 Task: In the  document policy.rtf Insert page numer 'on bottom of the page' change page color to  'Voilet'. Write company name: Supertech
Action: Mouse moved to (292, 409)
Screenshot: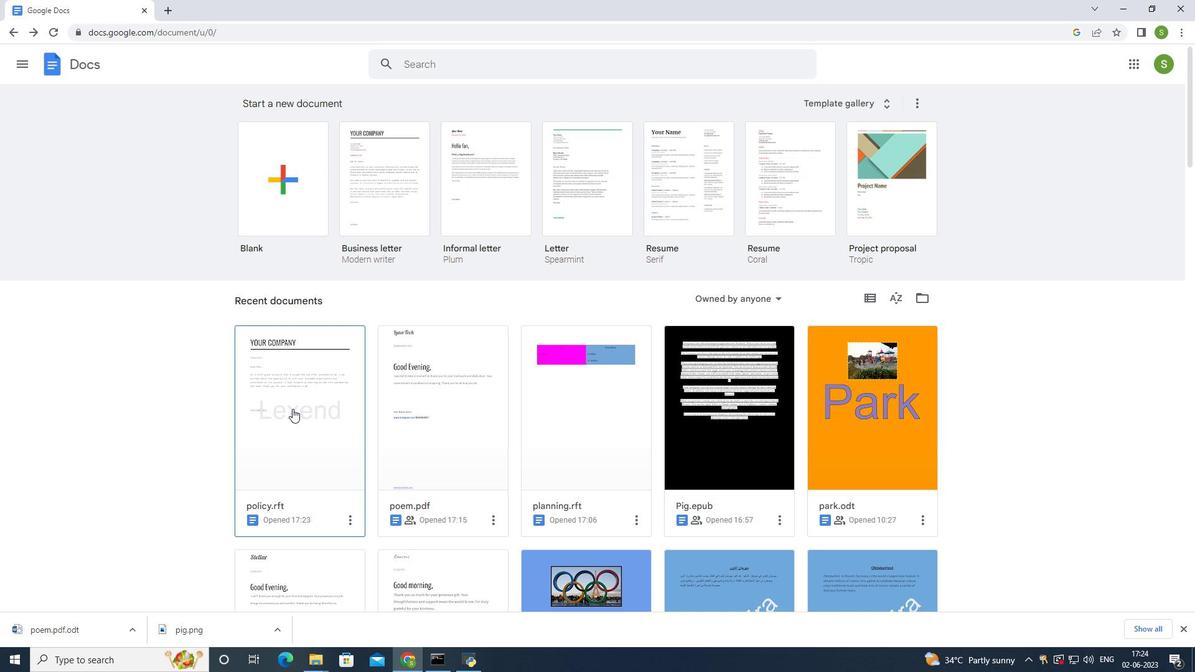 
Action: Mouse pressed left at (292, 409)
Screenshot: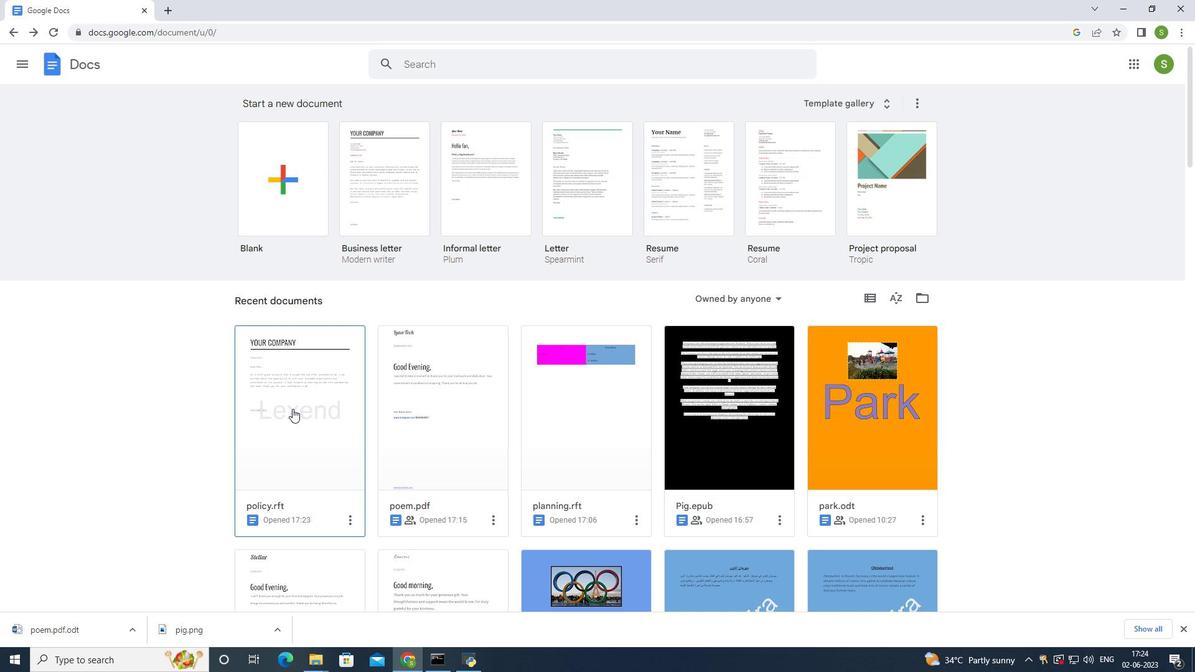 
Action: Mouse moved to (148, 74)
Screenshot: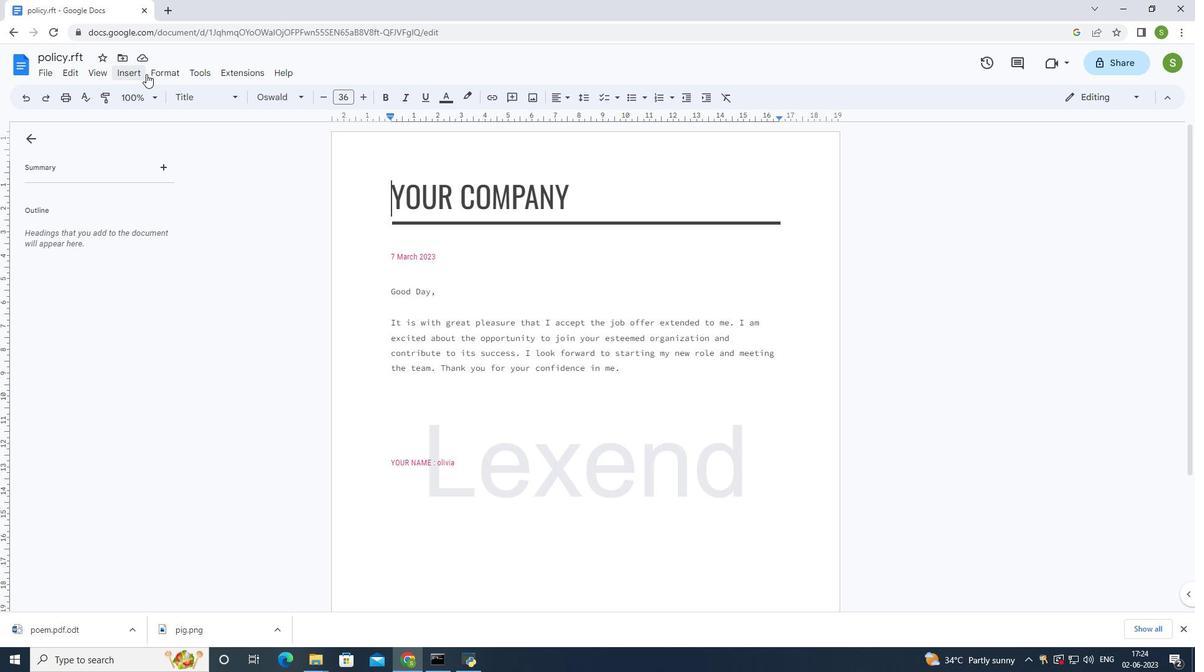 
Action: Mouse pressed left at (148, 74)
Screenshot: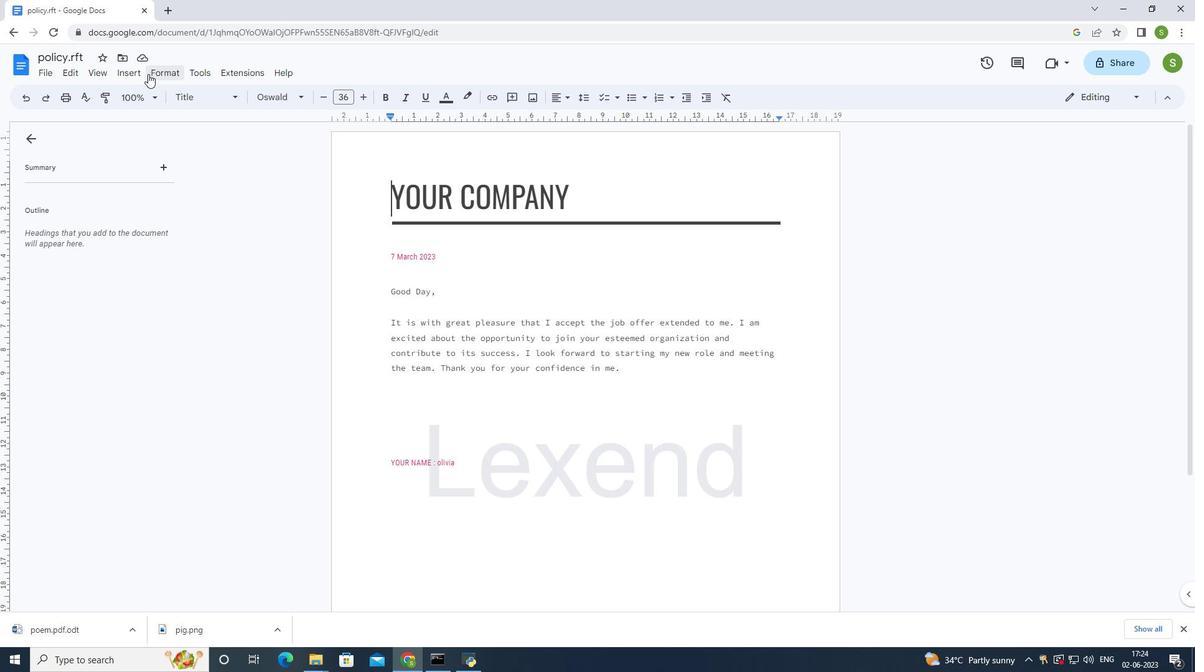 
Action: Mouse moved to (141, 407)
Screenshot: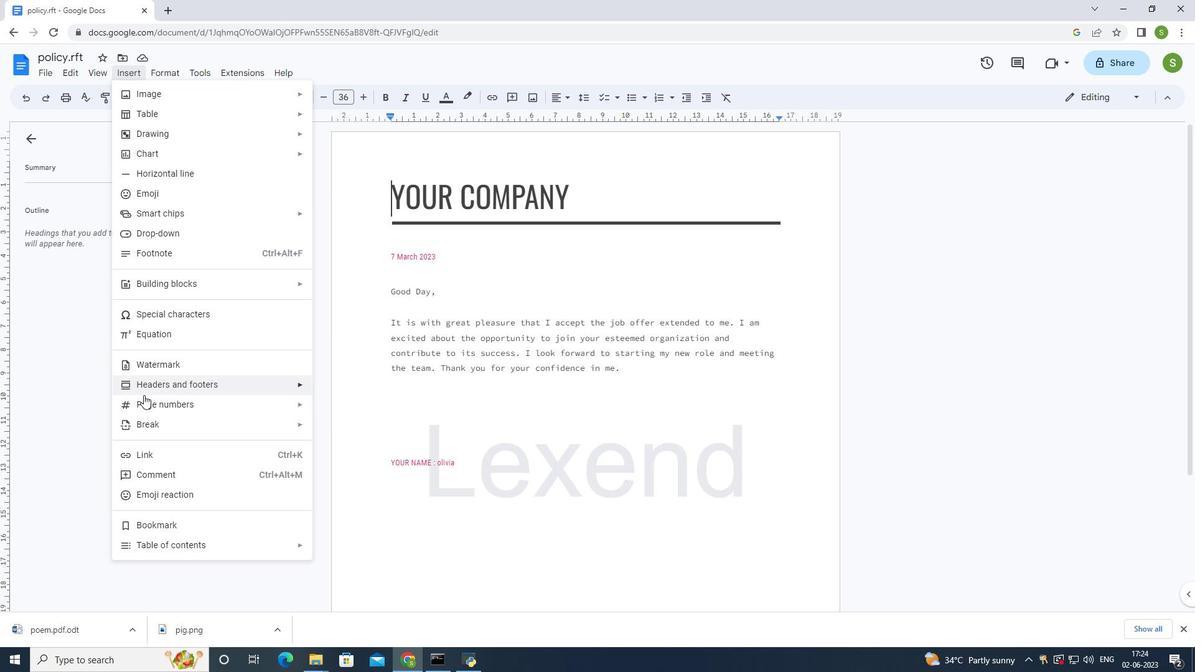 
Action: Mouse pressed left at (141, 407)
Screenshot: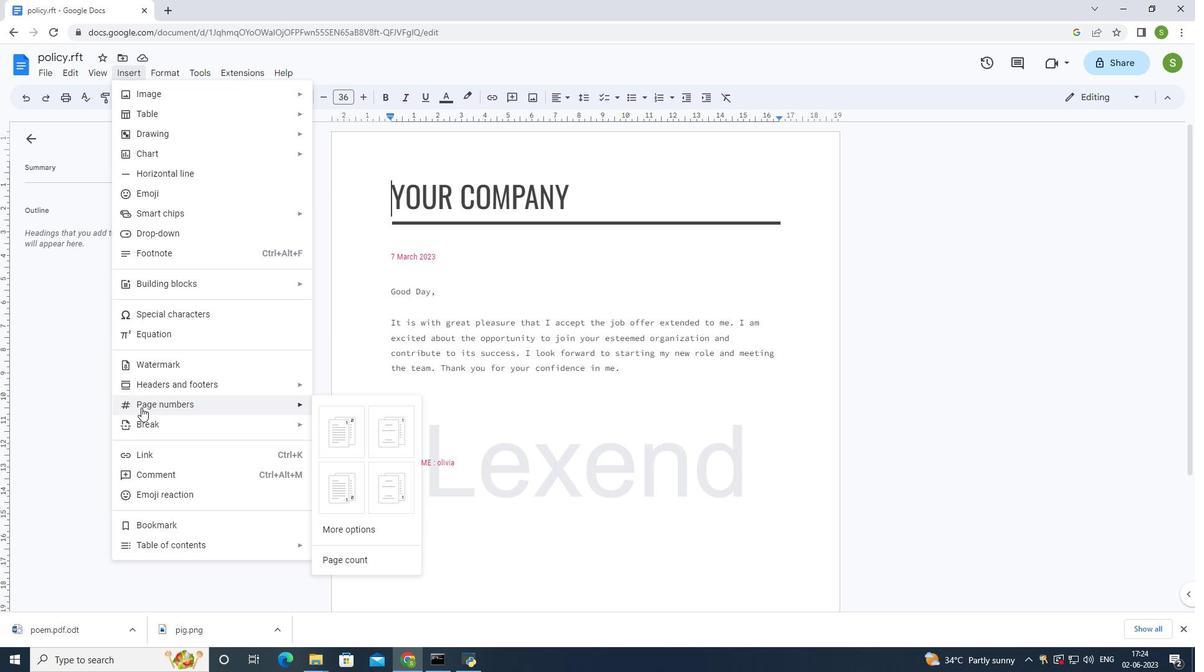 
Action: Mouse moved to (350, 531)
Screenshot: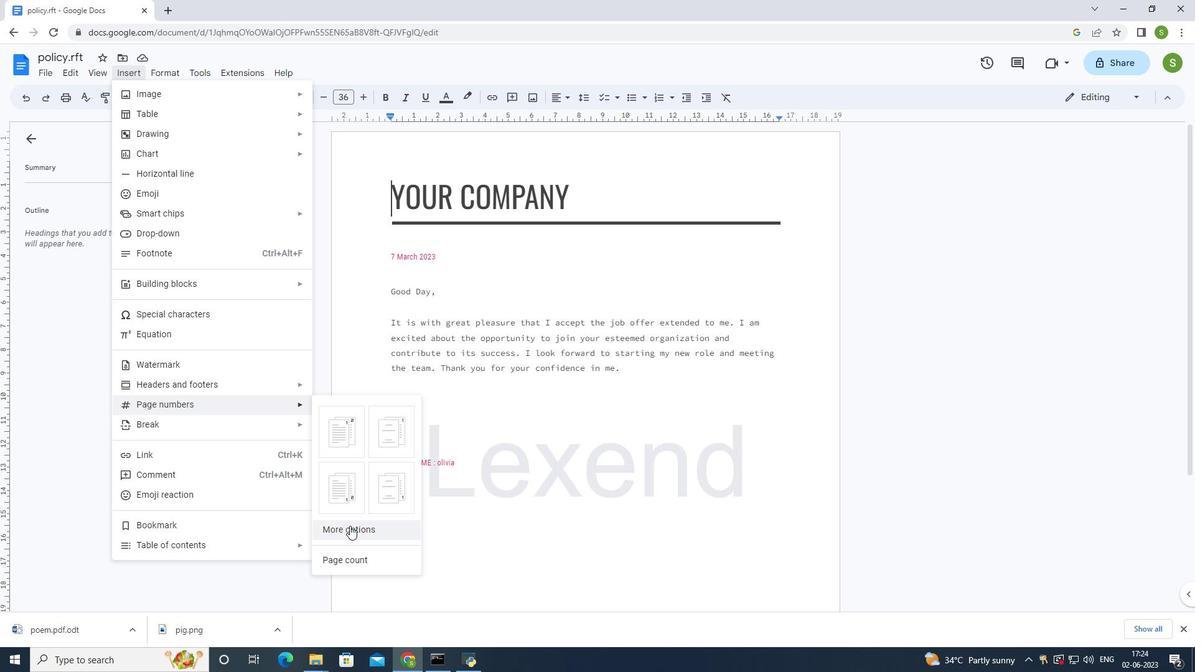 
Action: Mouse pressed left at (350, 531)
Screenshot: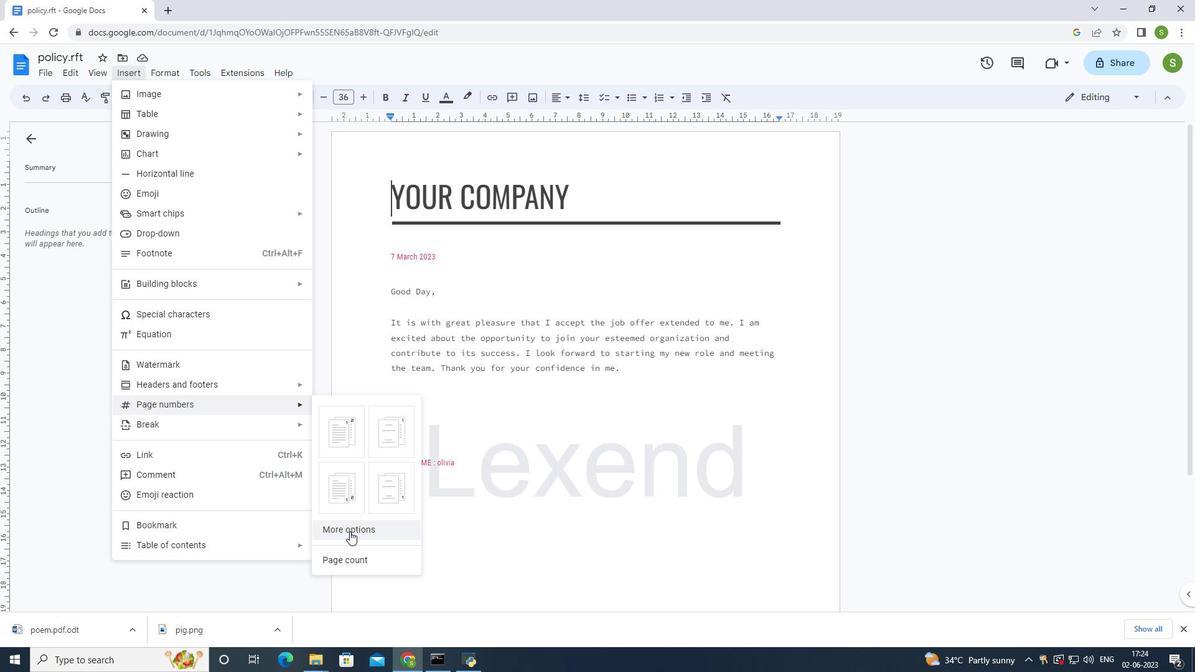 
Action: Mouse moved to (685, 225)
Screenshot: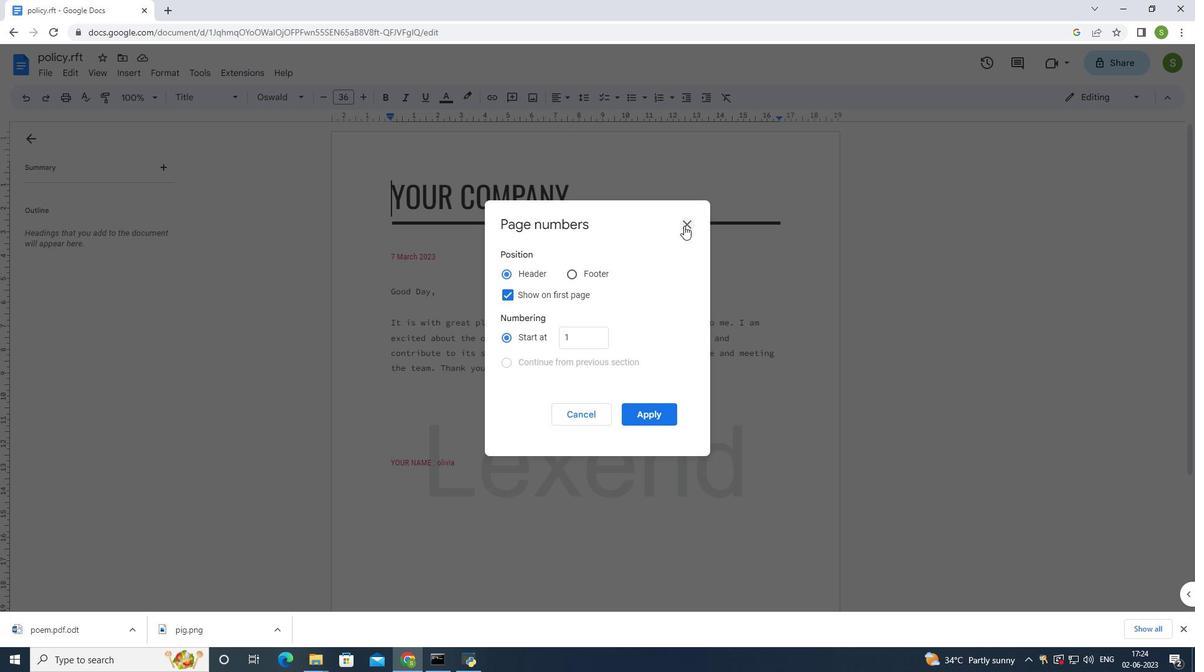 
Action: Mouse pressed left at (685, 225)
Screenshot: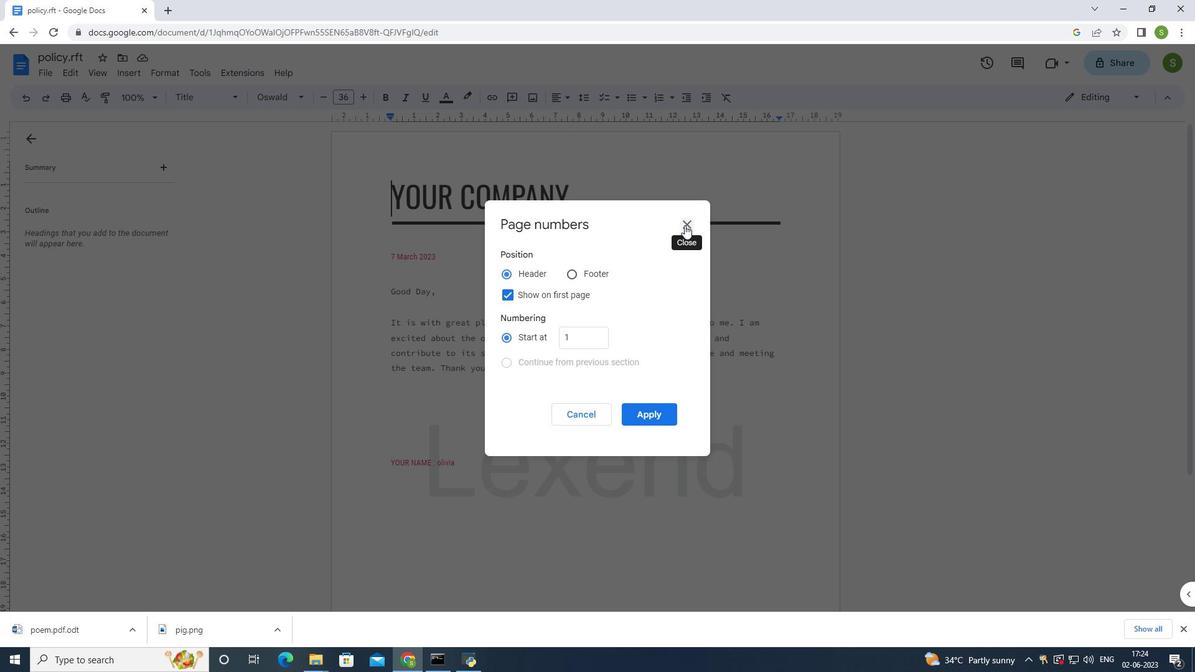 
Action: Mouse moved to (123, 67)
Screenshot: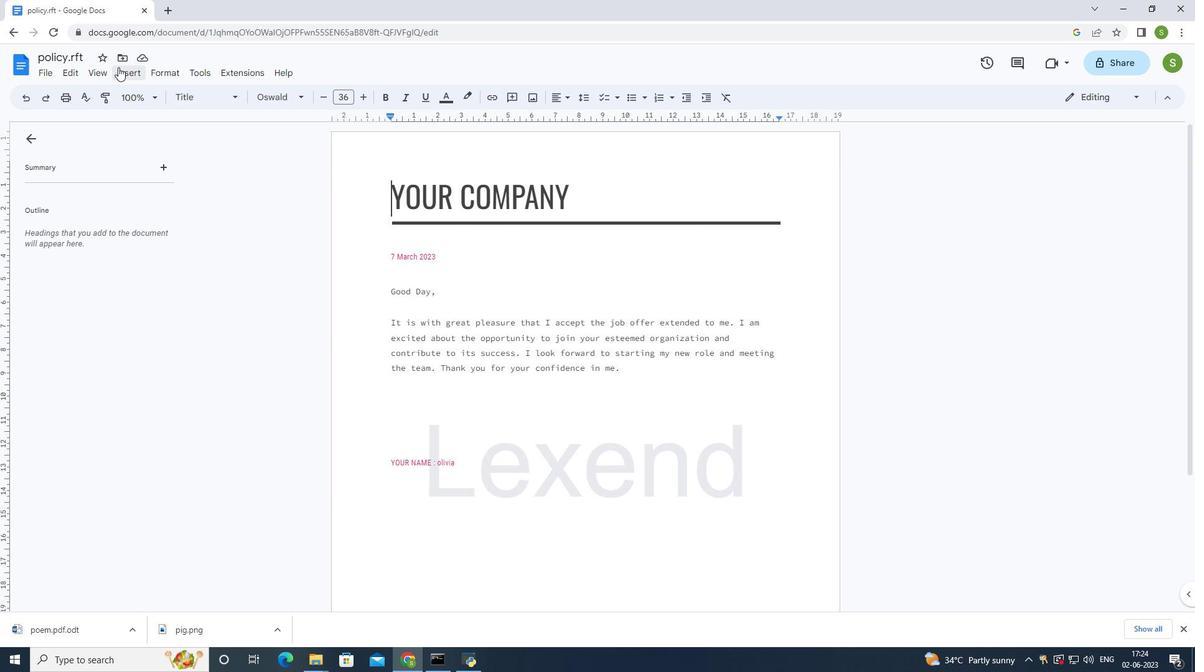
Action: Mouse pressed left at (123, 67)
Screenshot: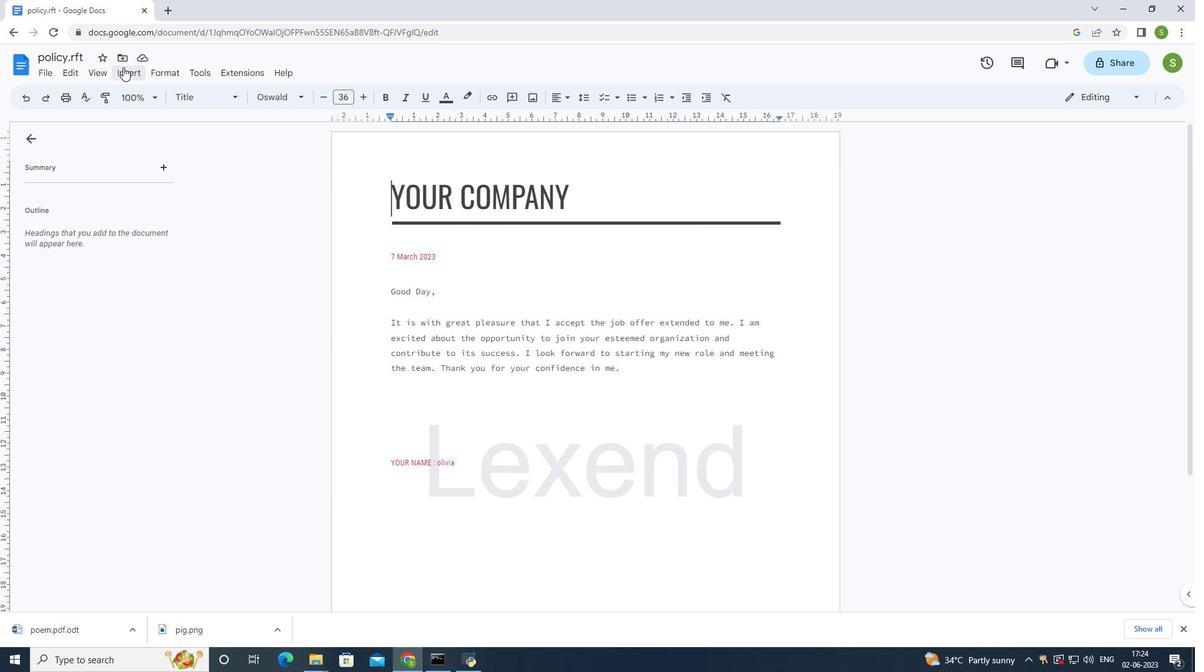 
Action: Mouse moved to (179, 402)
Screenshot: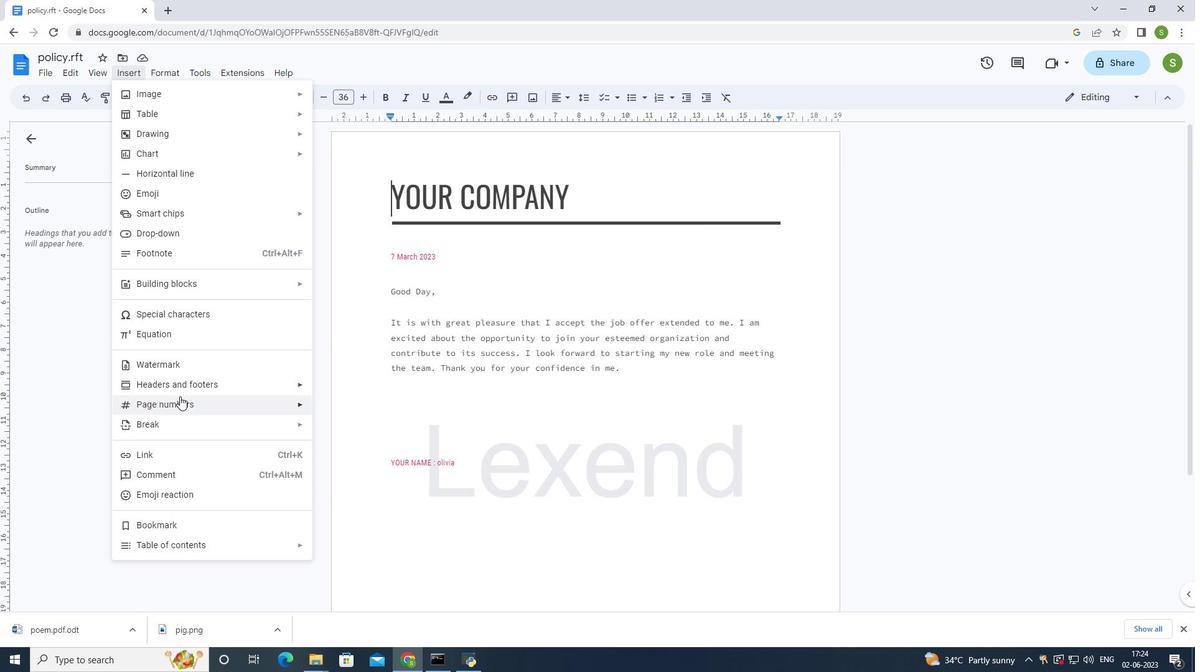 
Action: Mouse pressed left at (179, 402)
Screenshot: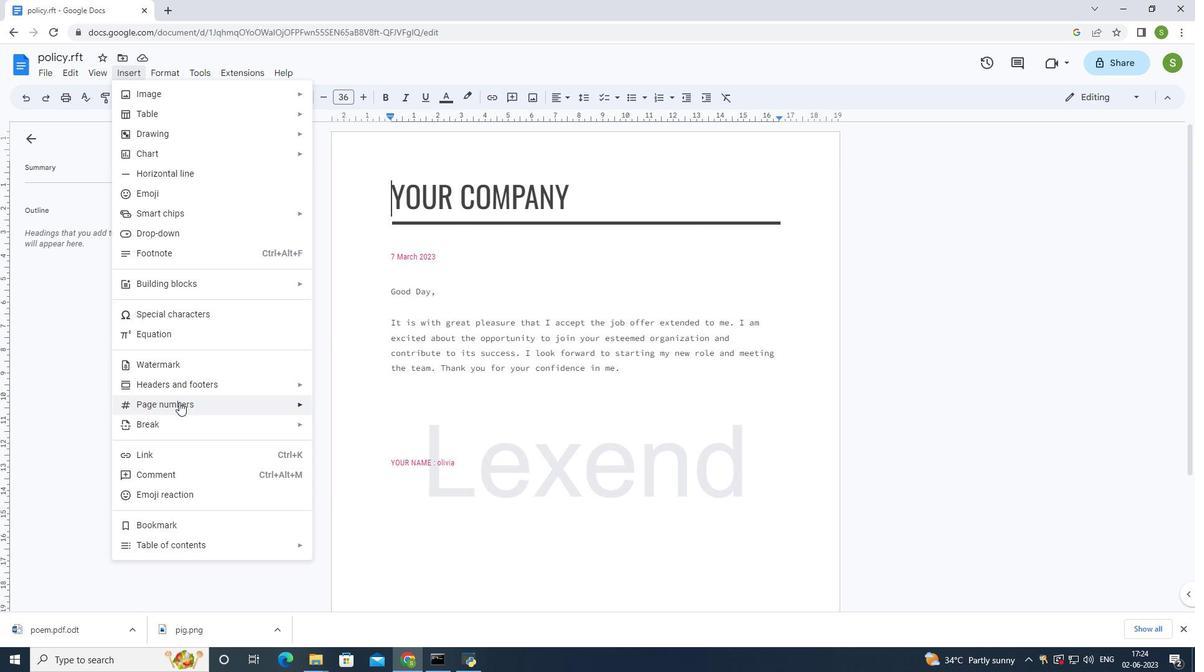 
Action: Mouse moved to (354, 566)
Screenshot: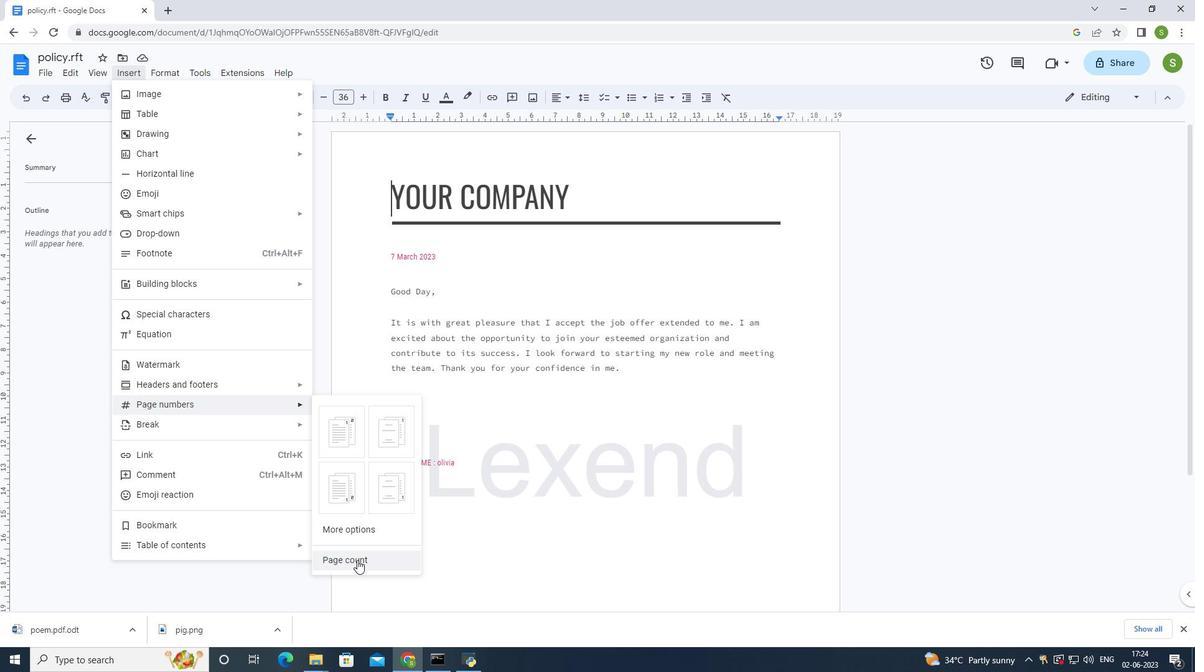 
Action: Mouse pressed left at (354, 566)
Screenshot: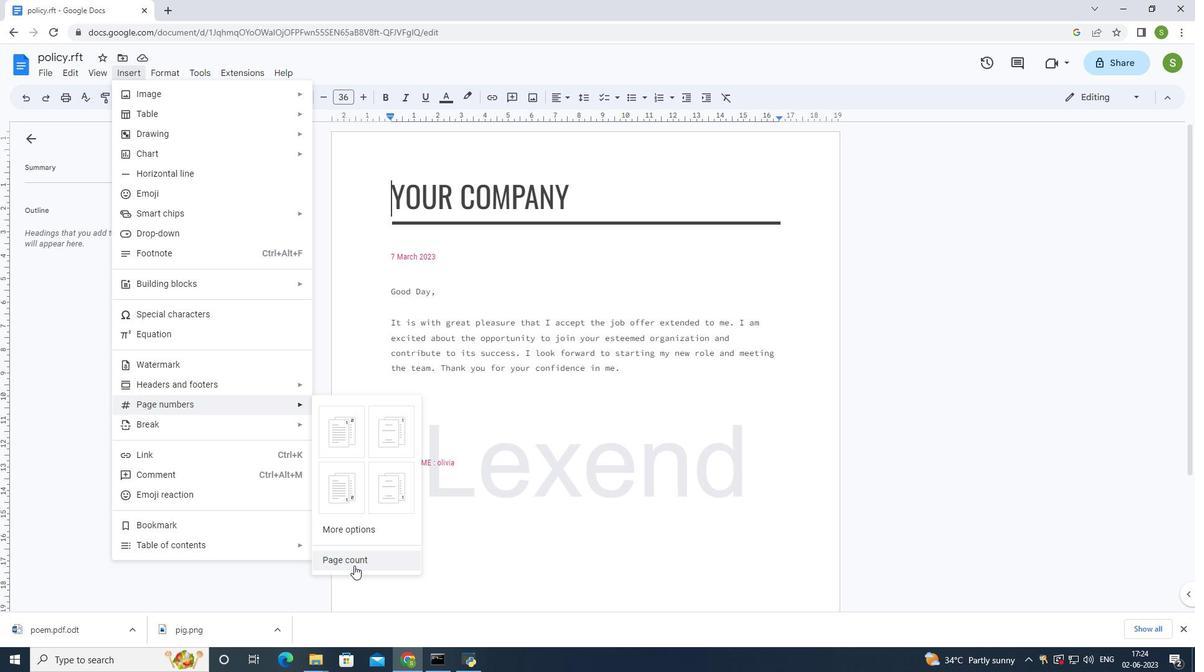 
Action: Mouse moved to (128, 73)
Screenshot: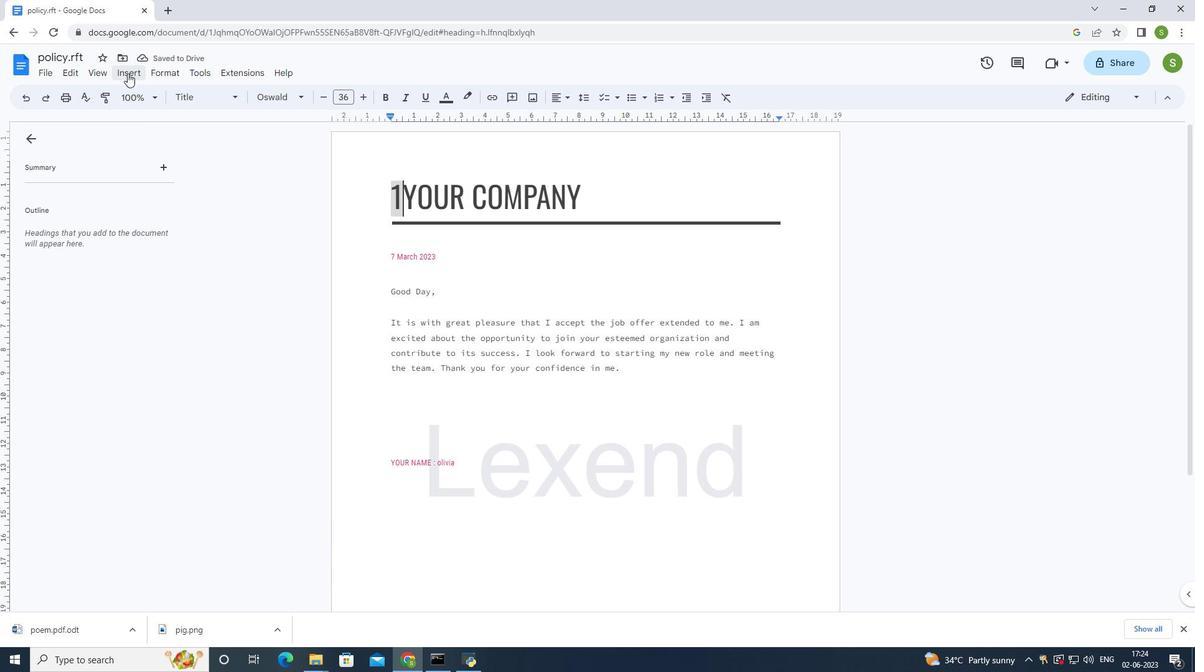 
Action: Mouse pressed left at (128, 73)
Screenshot: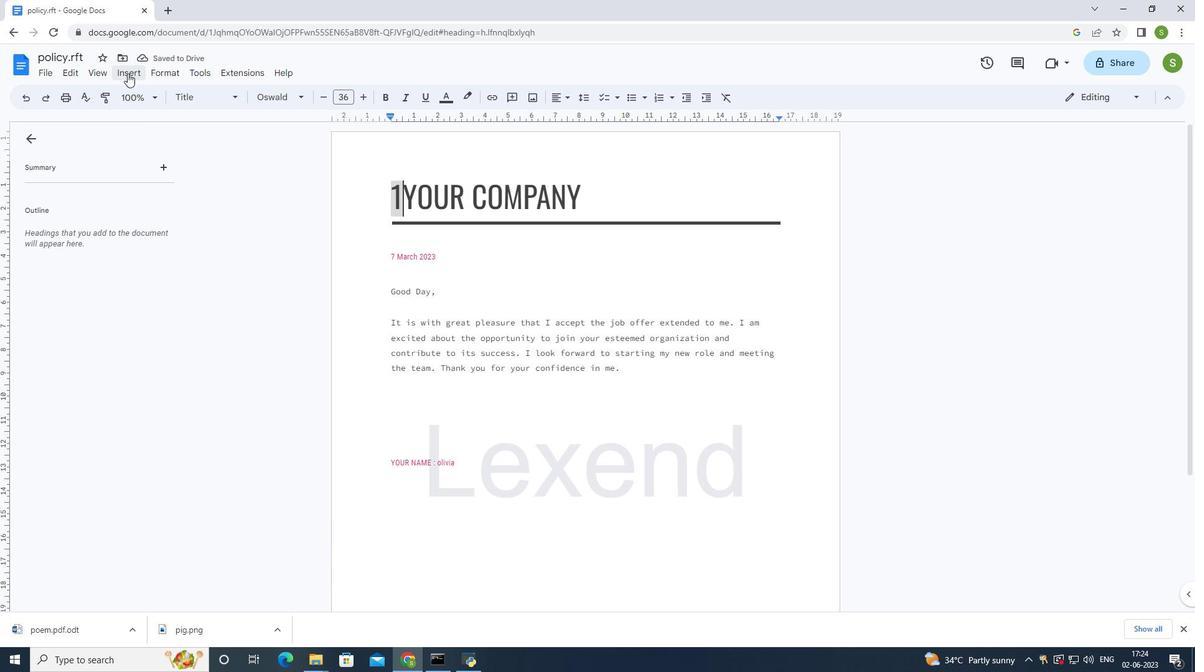 
Action: Mouse moved to (161, 409)
Screenshot: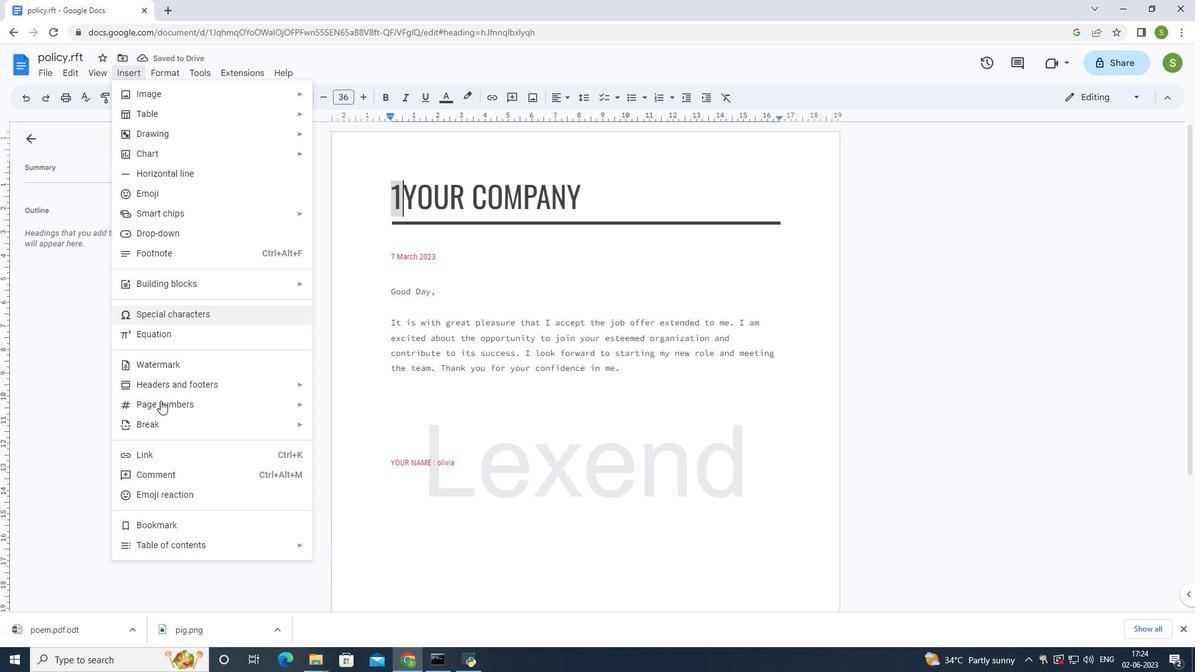 
Action: Mouse pressed left at (161, 409)
Screenshot: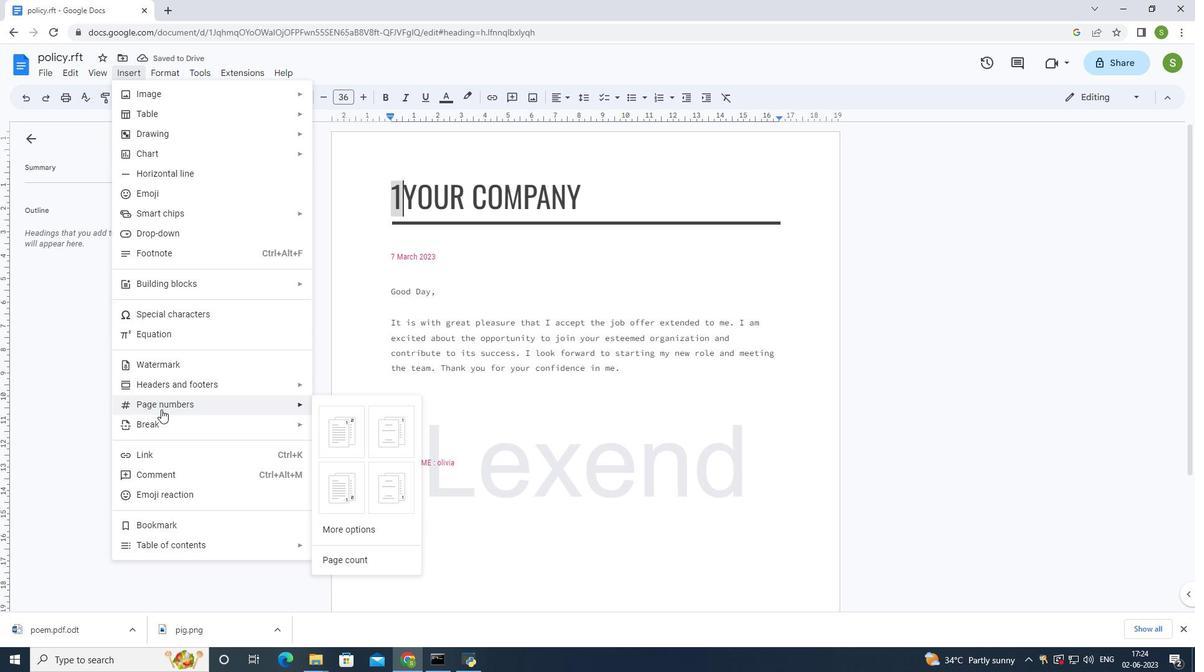 
Action: Mouse moved to (334, 501)
Screenshot: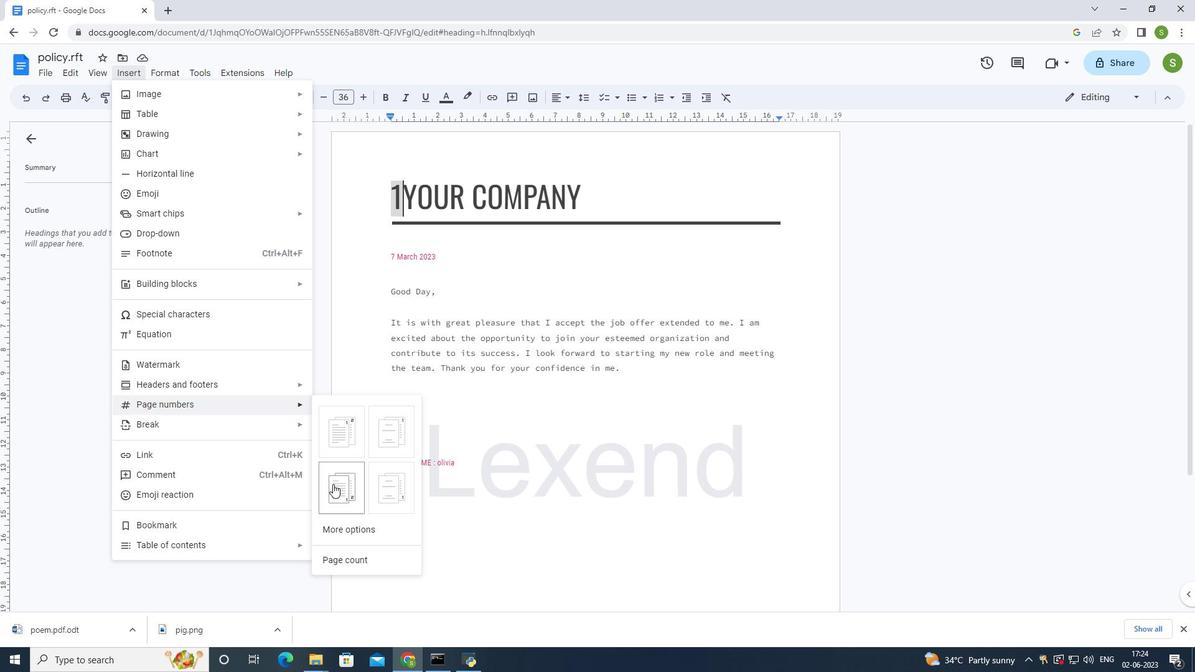 
Action: Mouse pressed left at (334, 501)
Screenshot: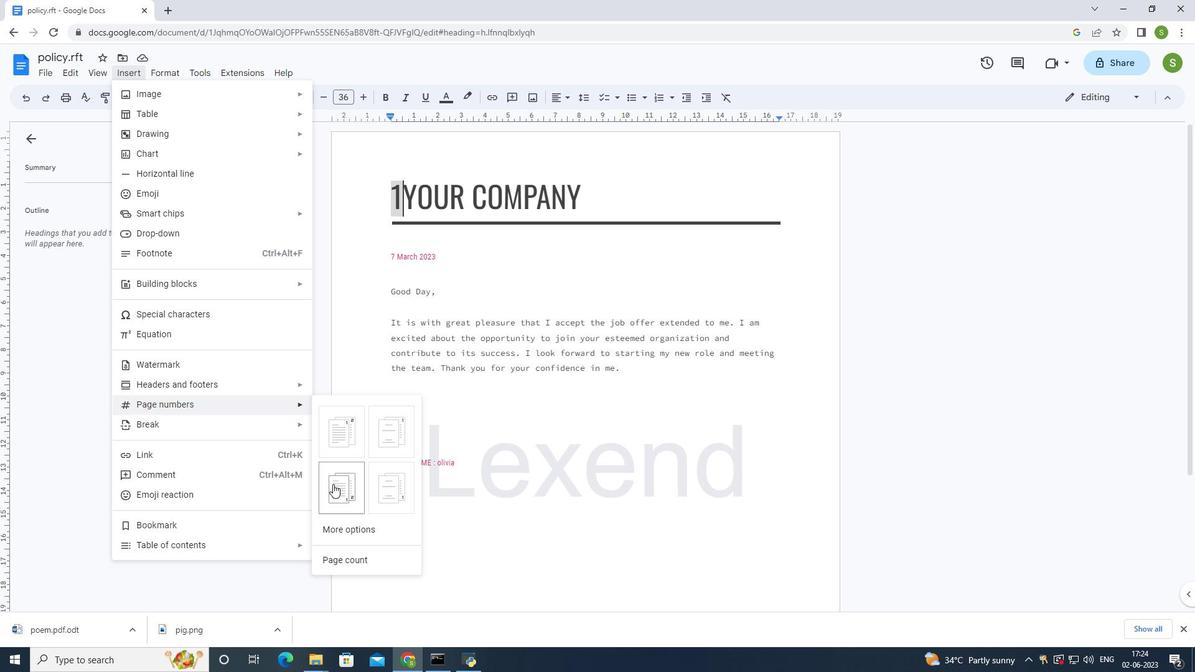 
Action: Mouse moved to (41, 72)
Screenshot: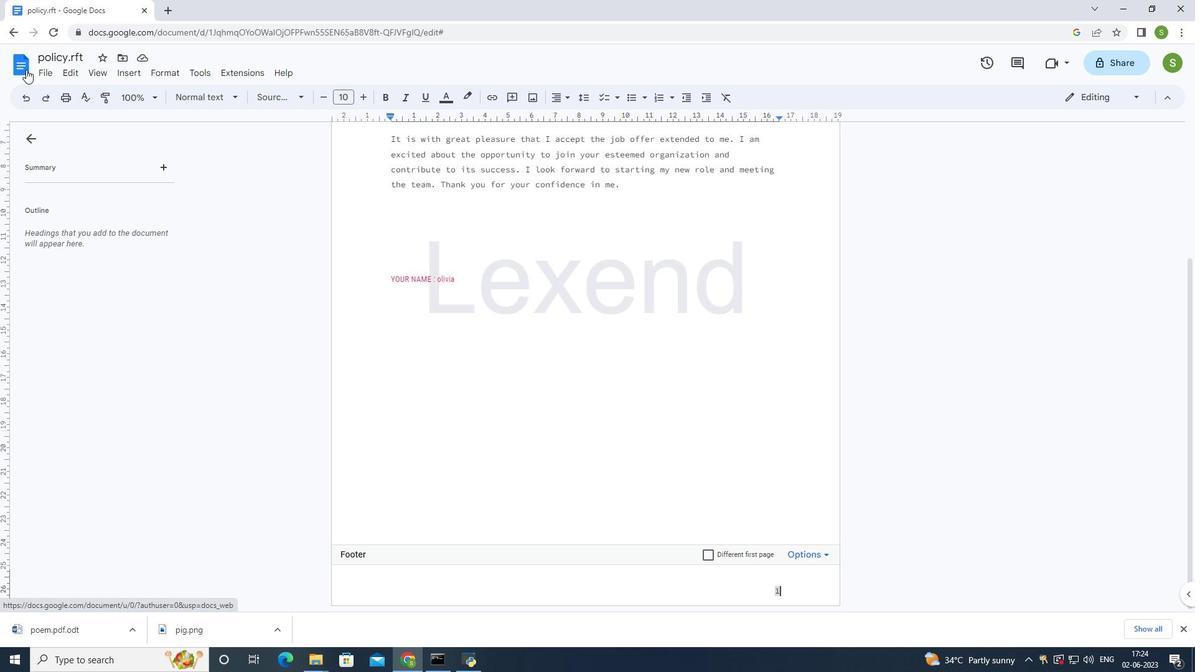 
Action: Mouse pressed left at (41, 72)
Screenshot: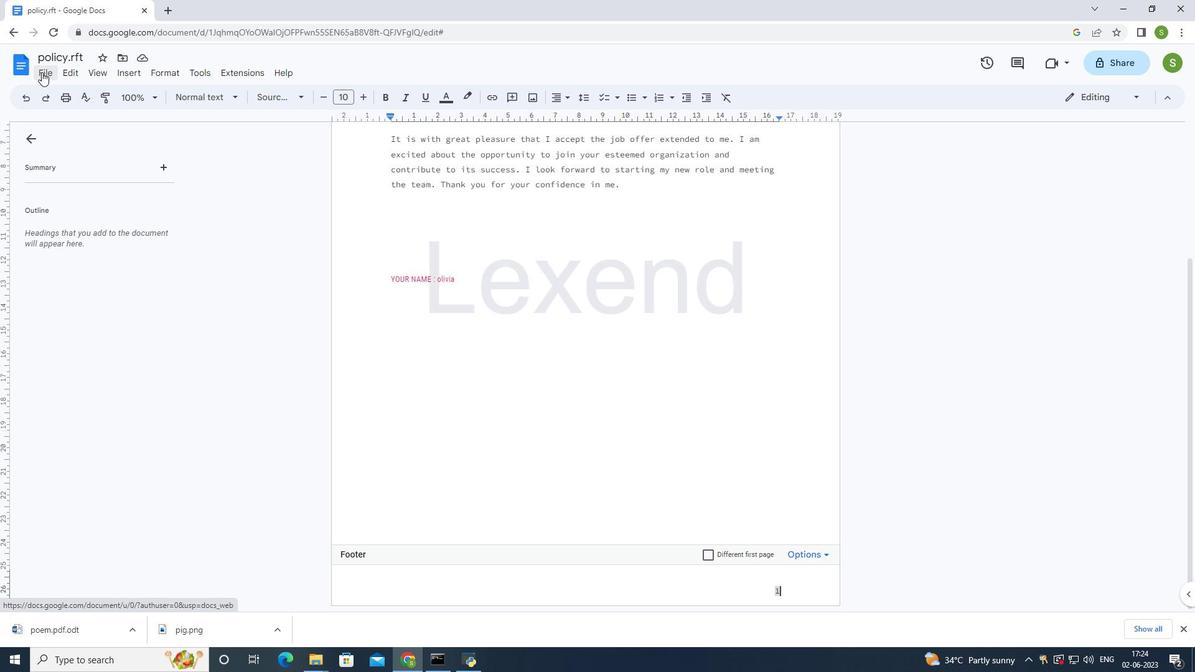 
Action: Mouse moved to (78, 412)
Screenshot: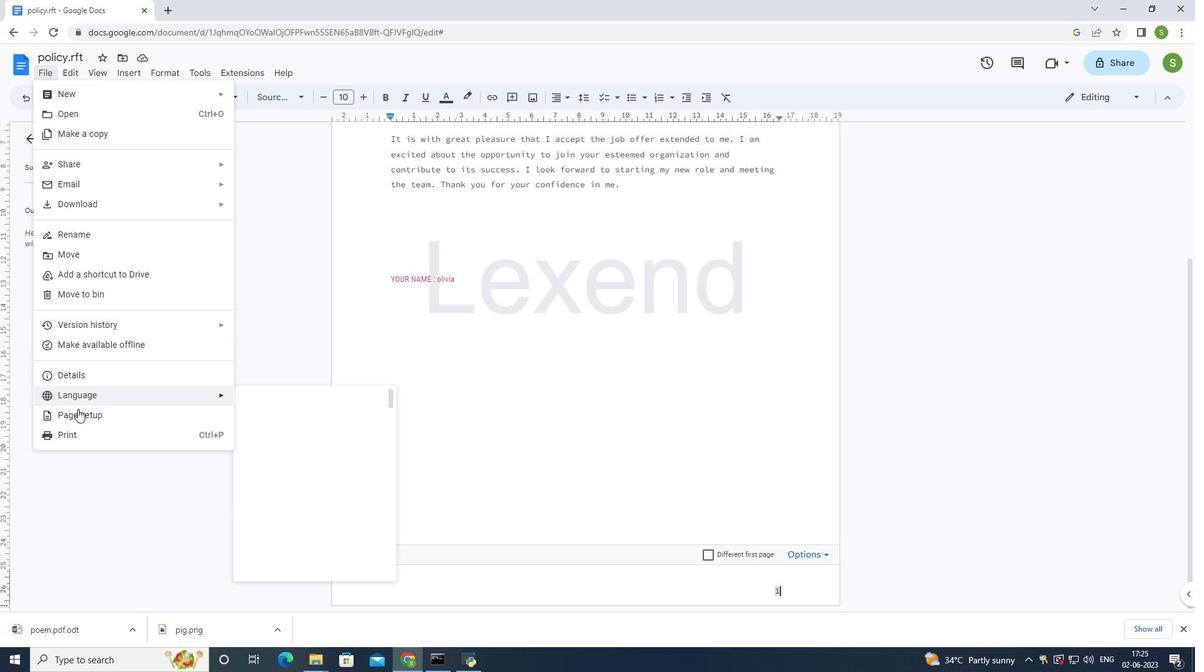 
Action: Mouse pressed left at (78, 412)
Screenshot: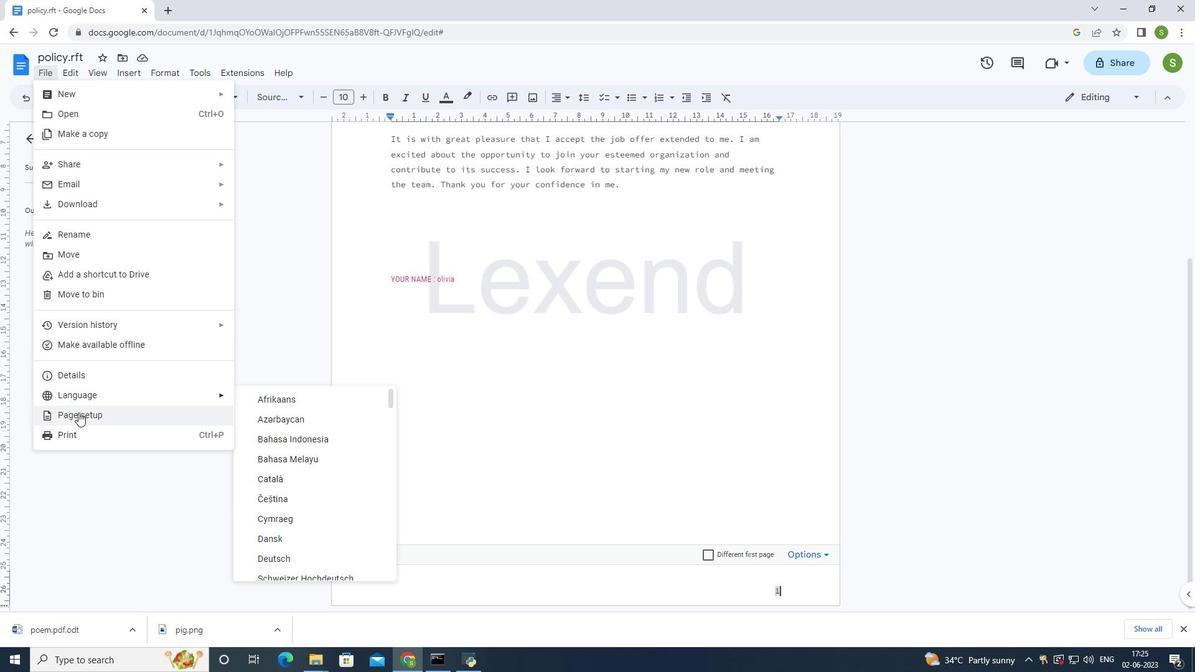 
Action: Mouse moved to (501, 403)
Screenshot: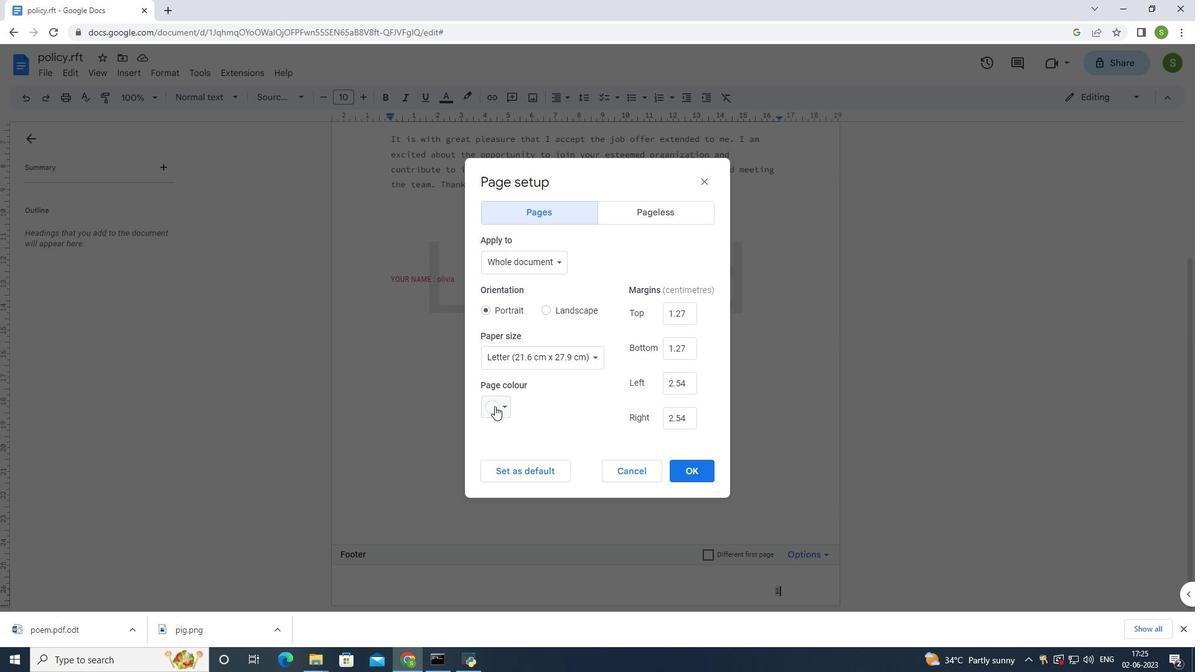 
Action: Mouse pressed left at (501, 403)
Screenshot: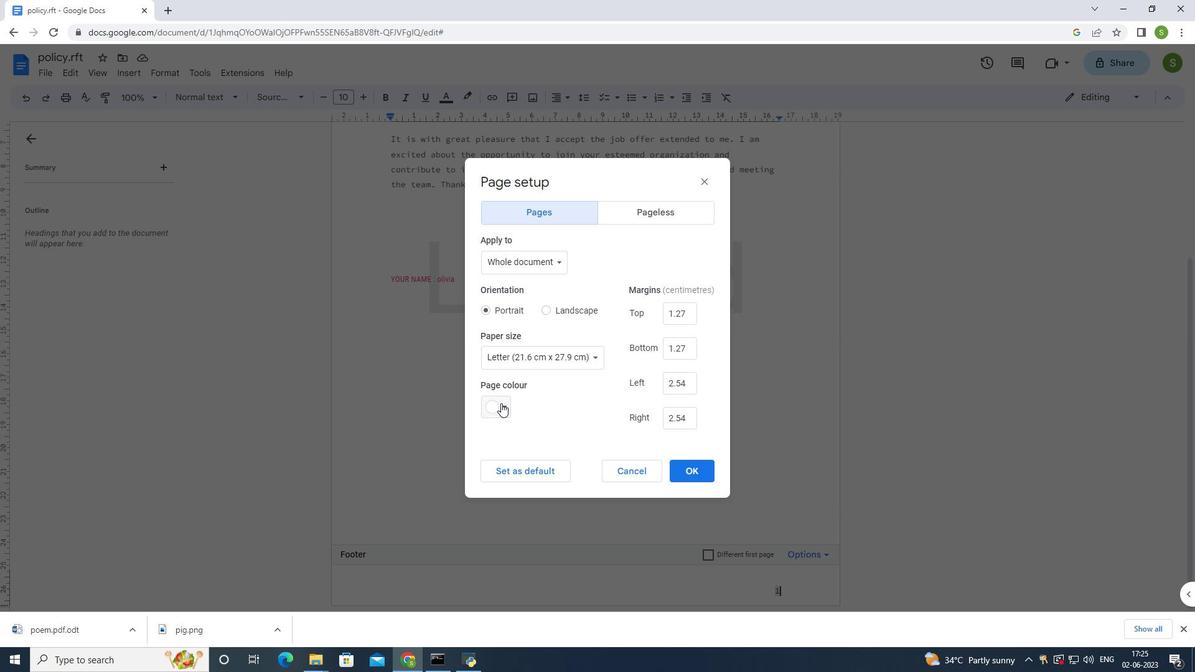 
Action: Mouse moved to (604, 500)
Screenshot: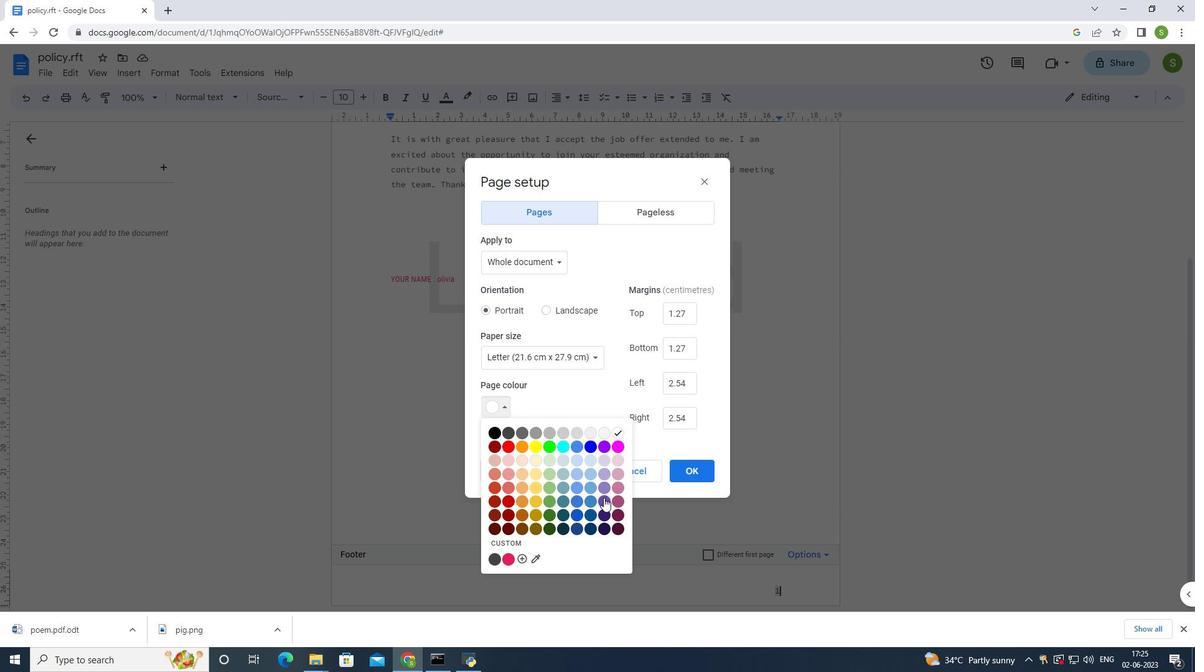 
Action: Mouse pressed left at (604, 500)
Screenshot: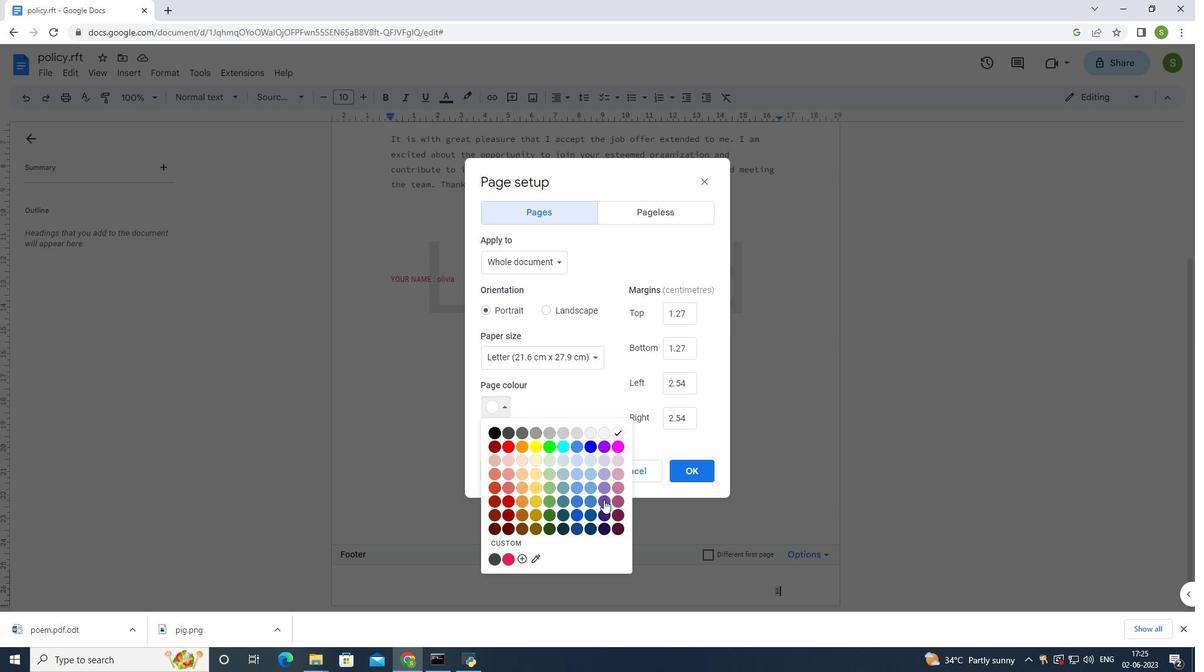 
Action: Mouse moved to (675, 473)
Screenshot: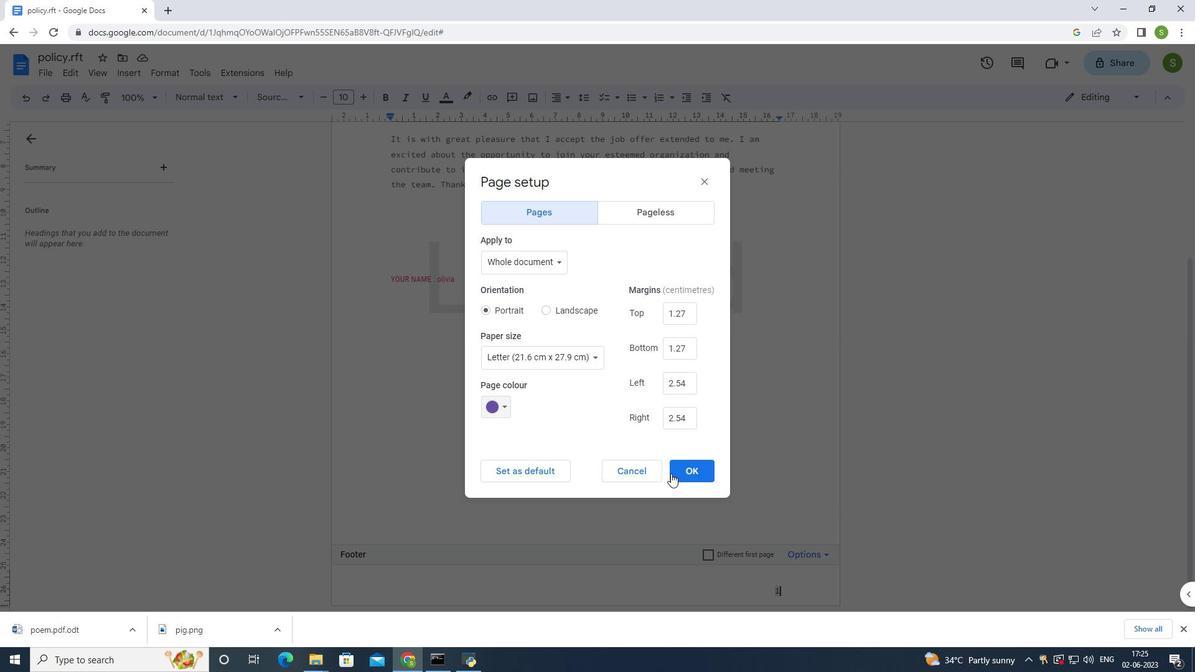 
Action: Mouse pressed left at (675, 473)
Screenshot: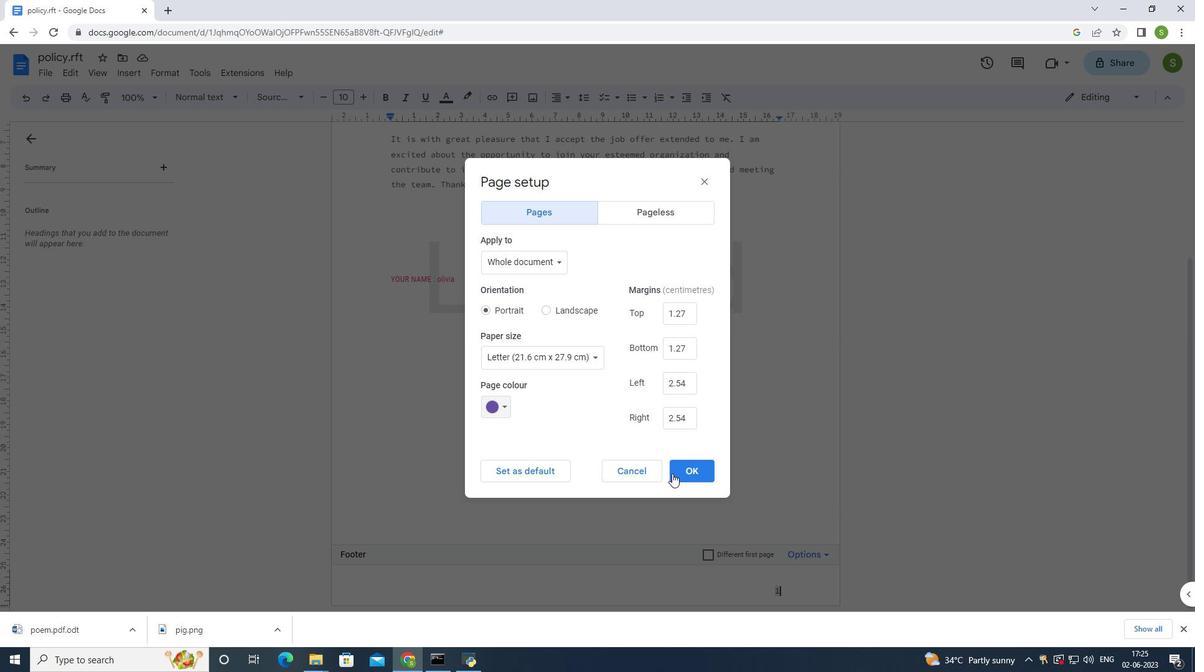 
Action: Mouse moved to (475, 401)
Screenshot: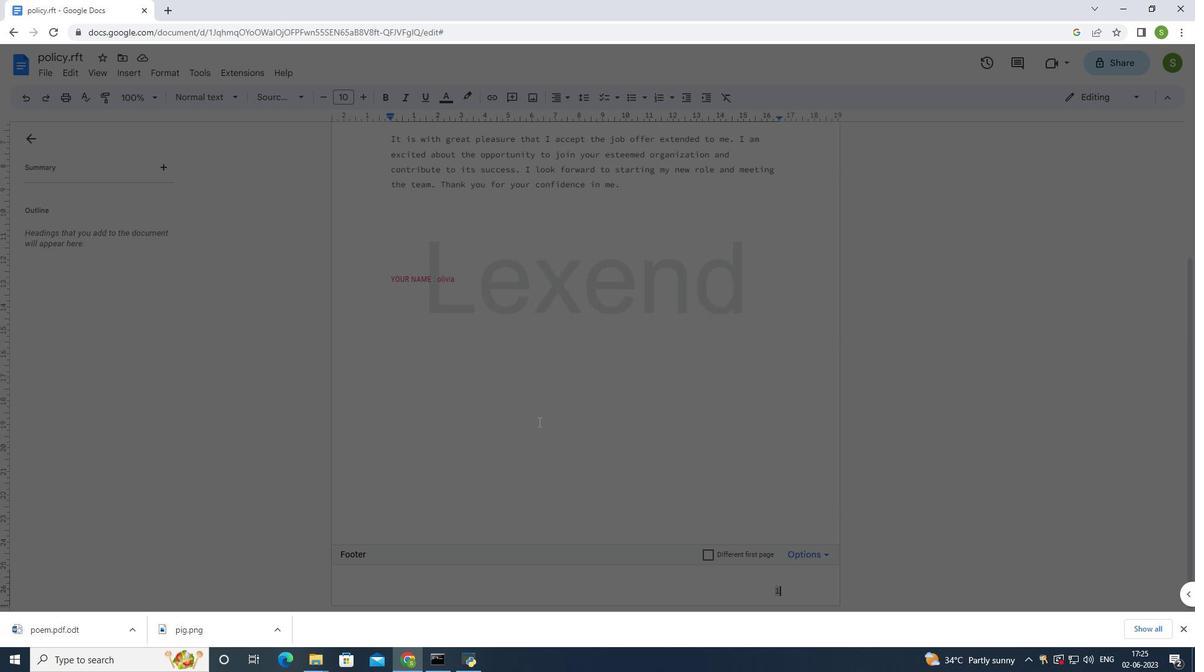 
Action: Mouse pressed left at (475, 401)
Screenshot: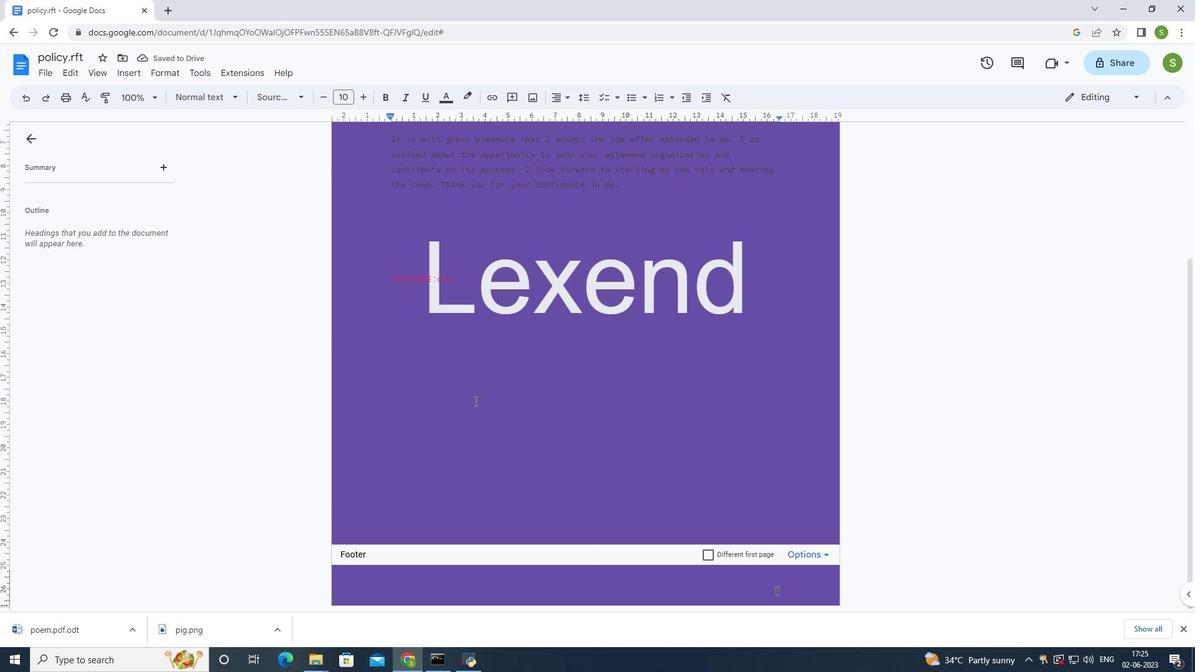 
Action: Mouse moved to (455, 386)
Screenshot: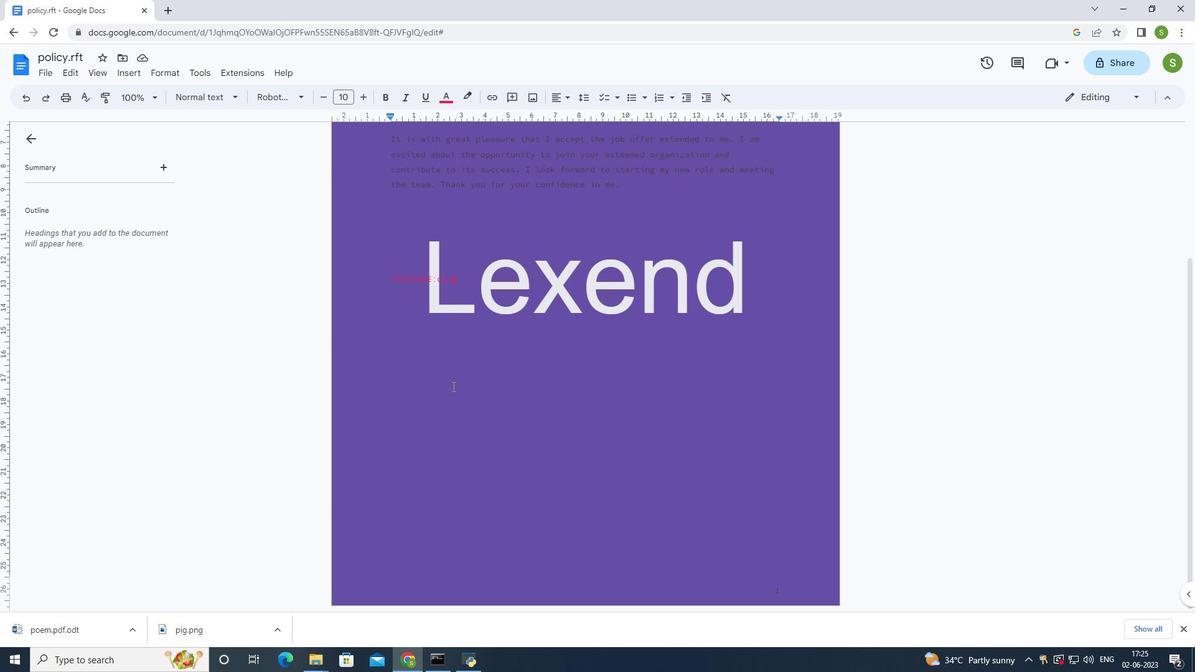 
Action: Mouse scrolled (455, 387) with delta (0, 0)
Screenshot: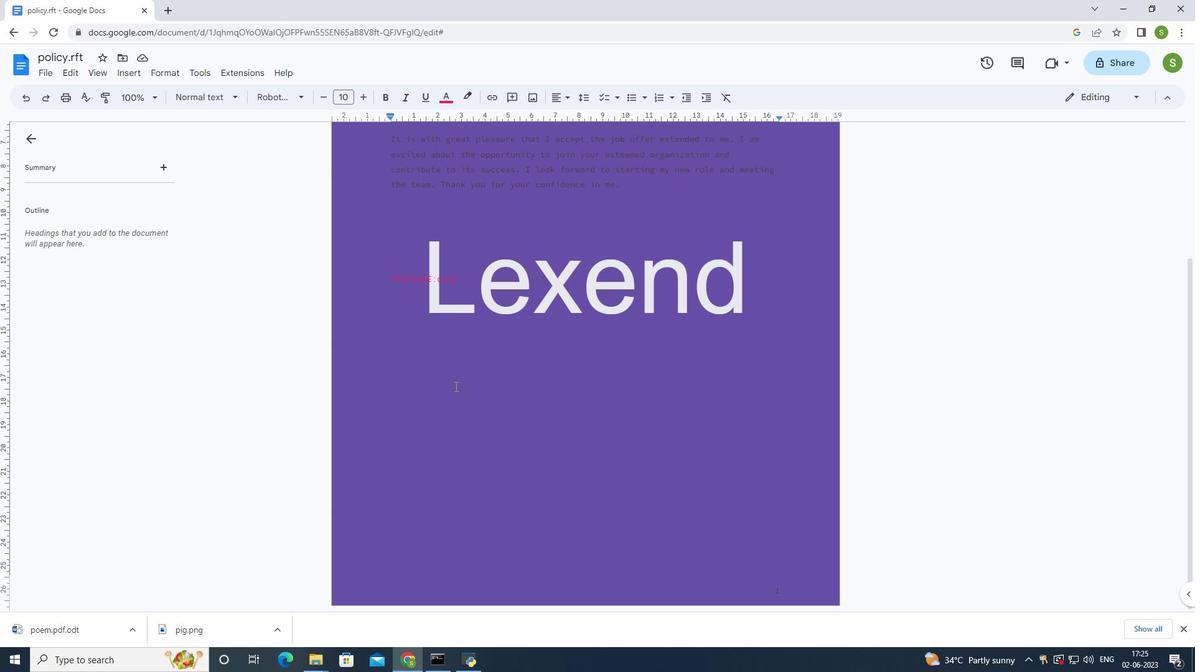 
Action: Mouse scrolled (455, 387) with delta (0, 0)
Screenshot: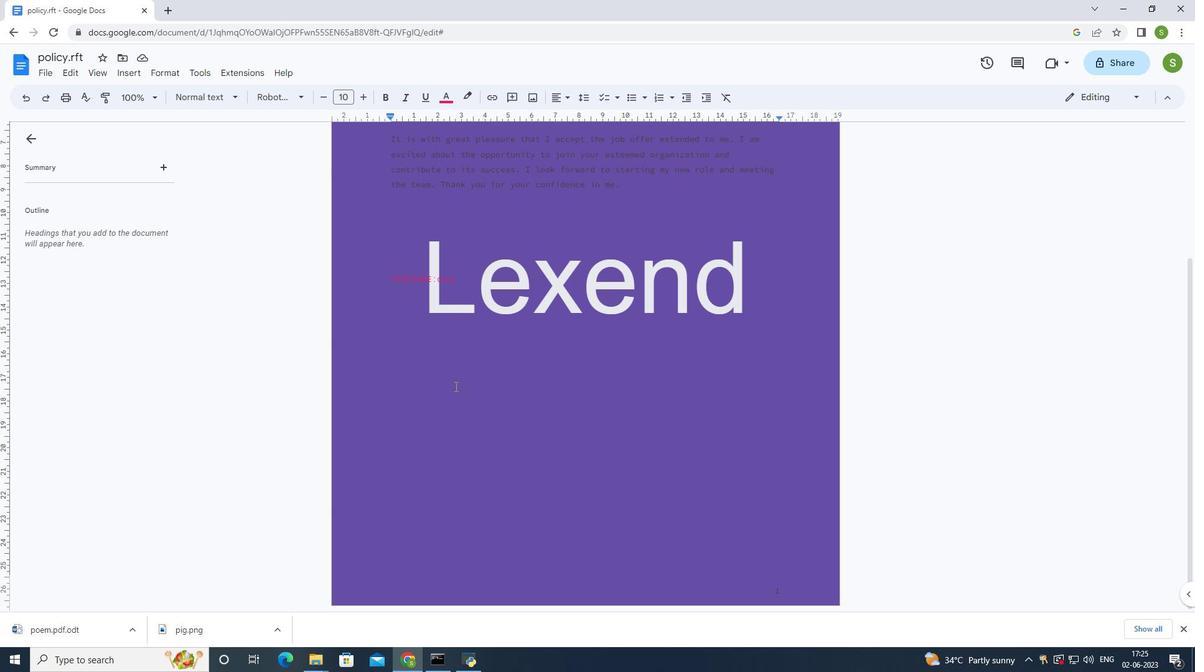 
Action: Mouse scrolled (455, 387) with delta (0, 0)
Screenshot: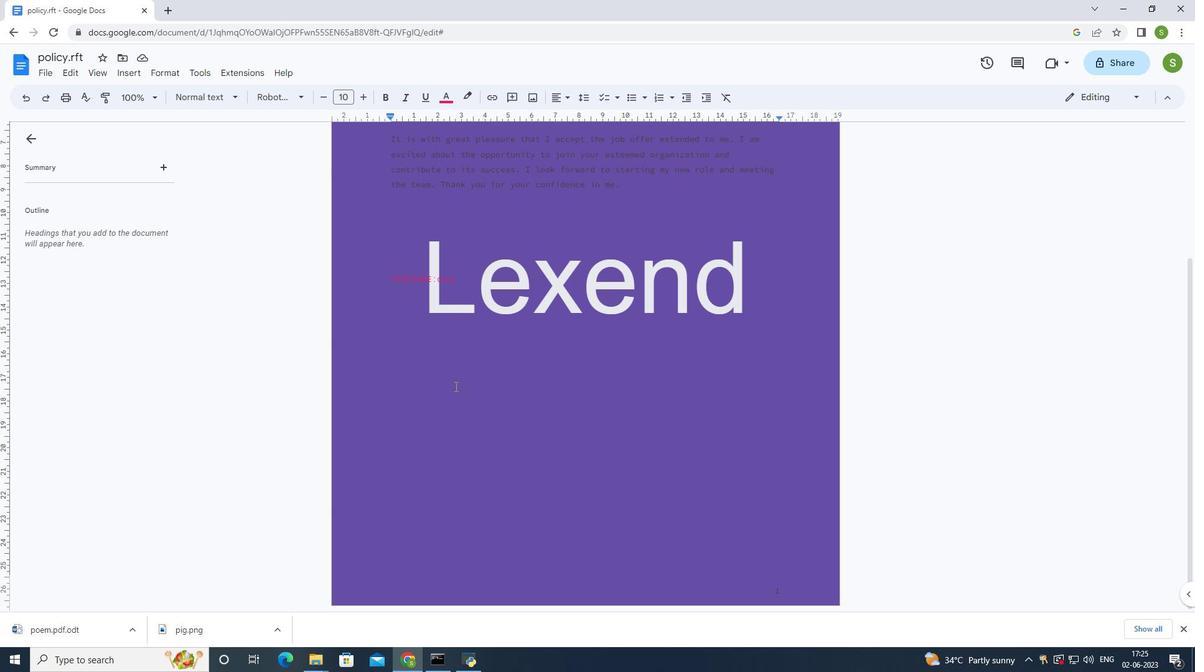 
Action: Mouse scrolled (455, 387) with delta (0, 0)
Screenshot: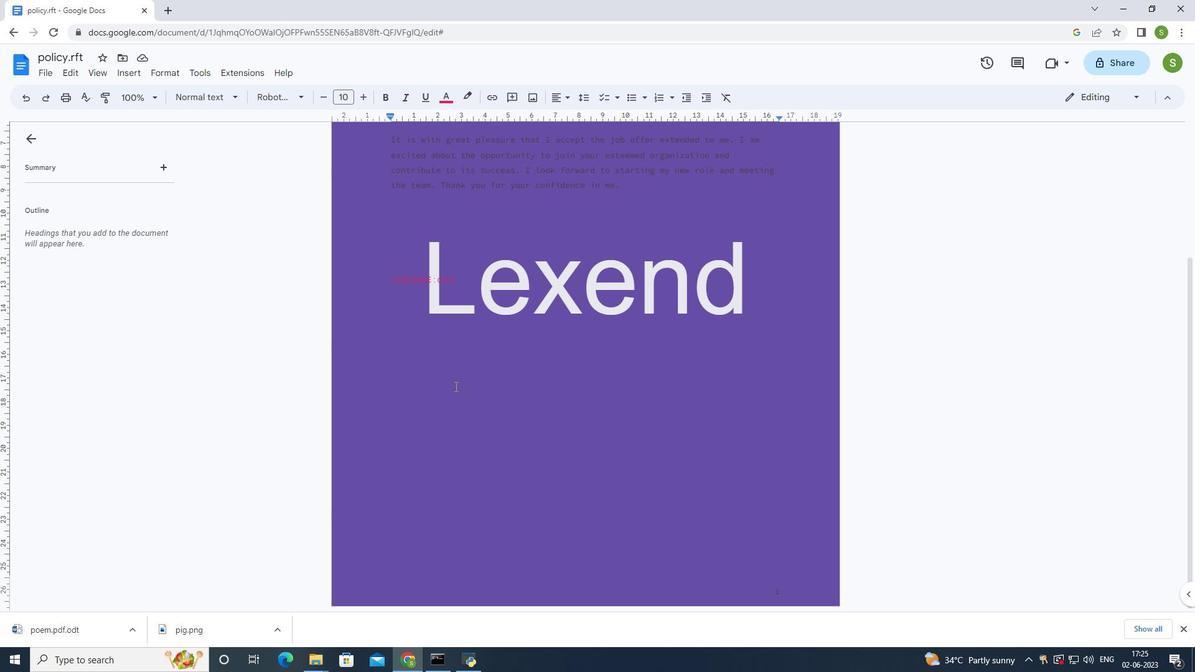 
Action: Mouse scrolled (455, 387) with delta (0, 0)
Screenshot: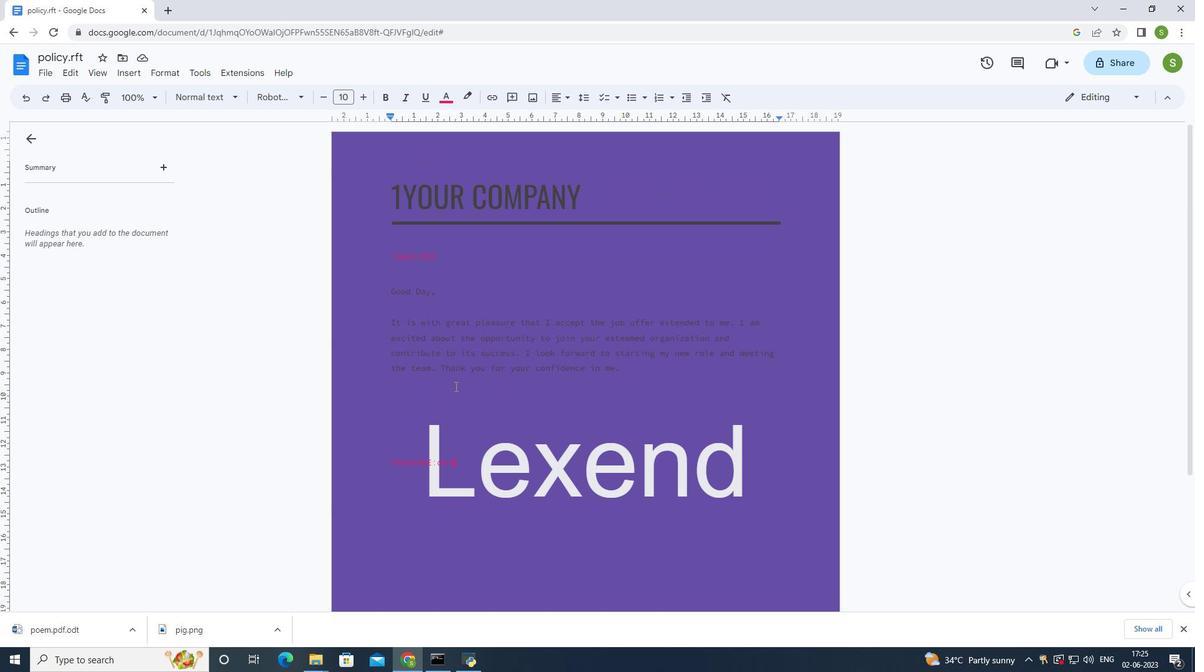 
Action: Mouse moved to (455, 386)
Screenshot: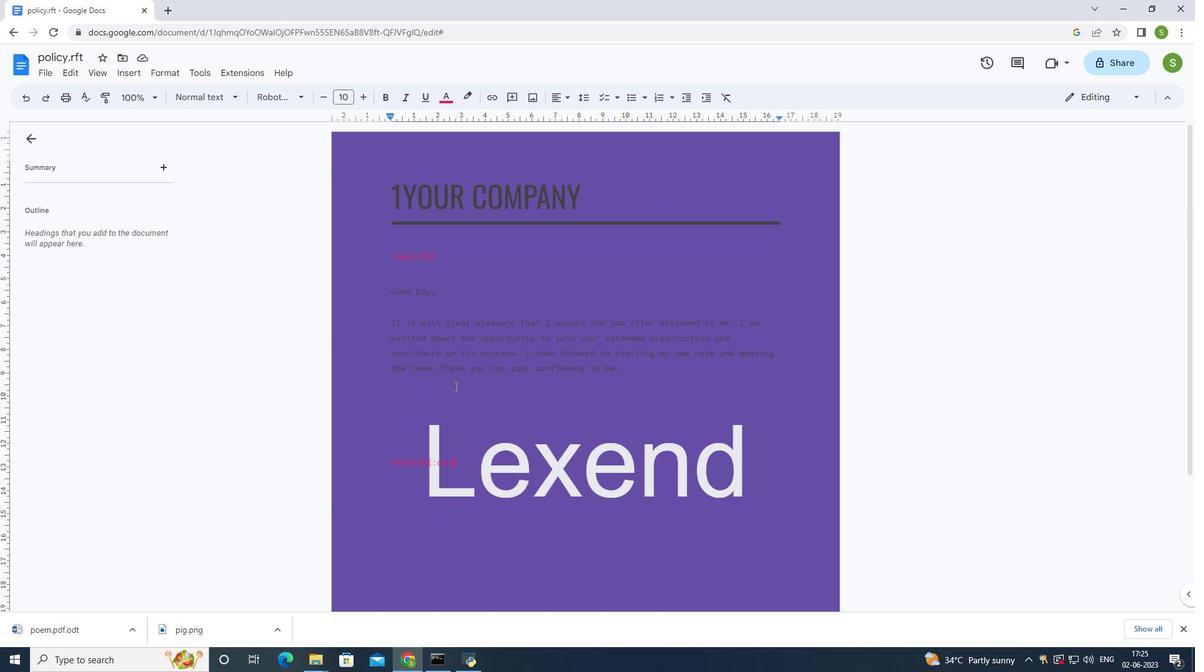 
Action: Mouse scrolled (455, 387) with delta (0, 0)
Screenshot: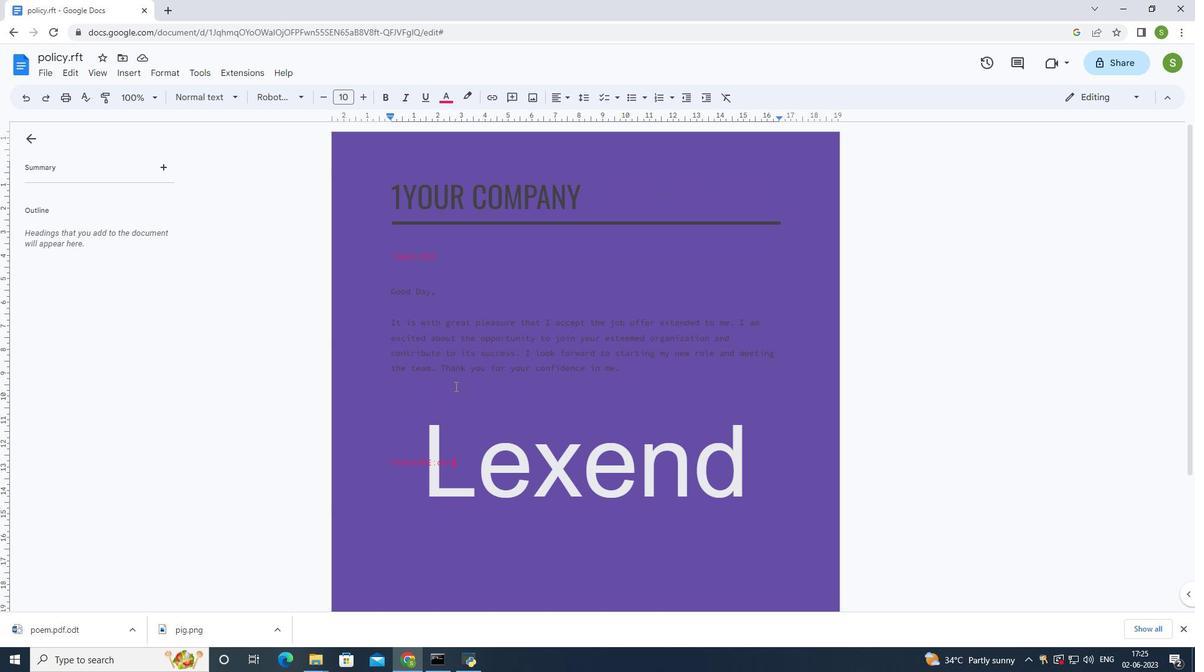 
Action: Mouse moved to (453, 381)
Screenshot: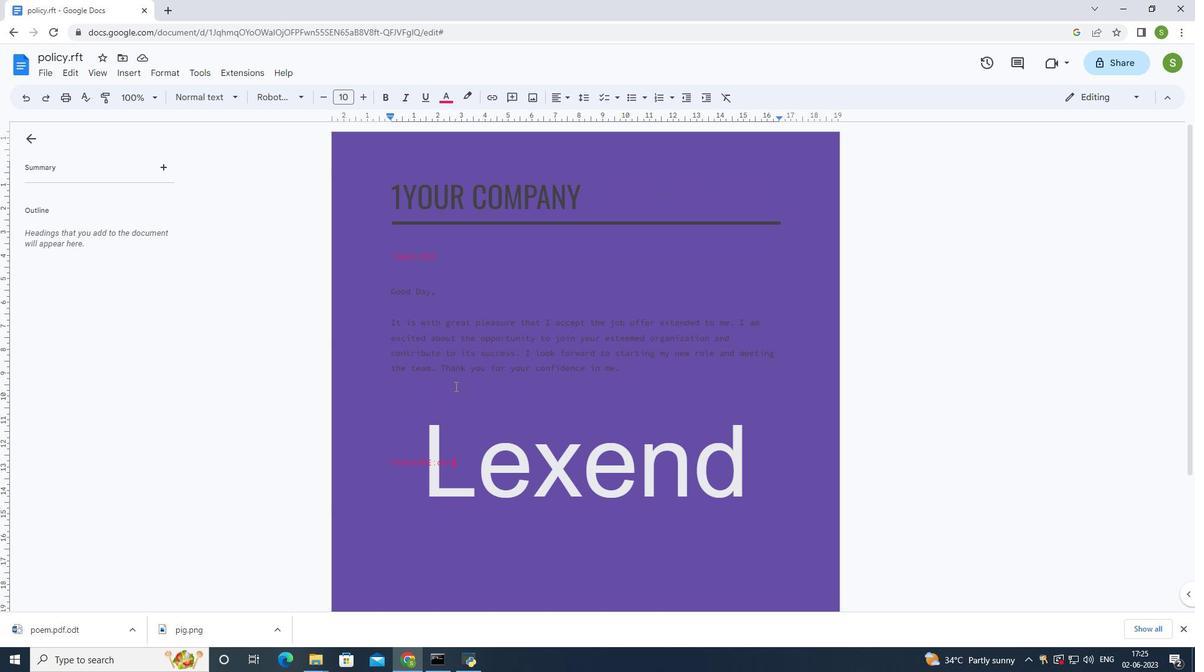 
Action: Mouse scrolled (453, 381) with delta (0, 0)
Screenshot: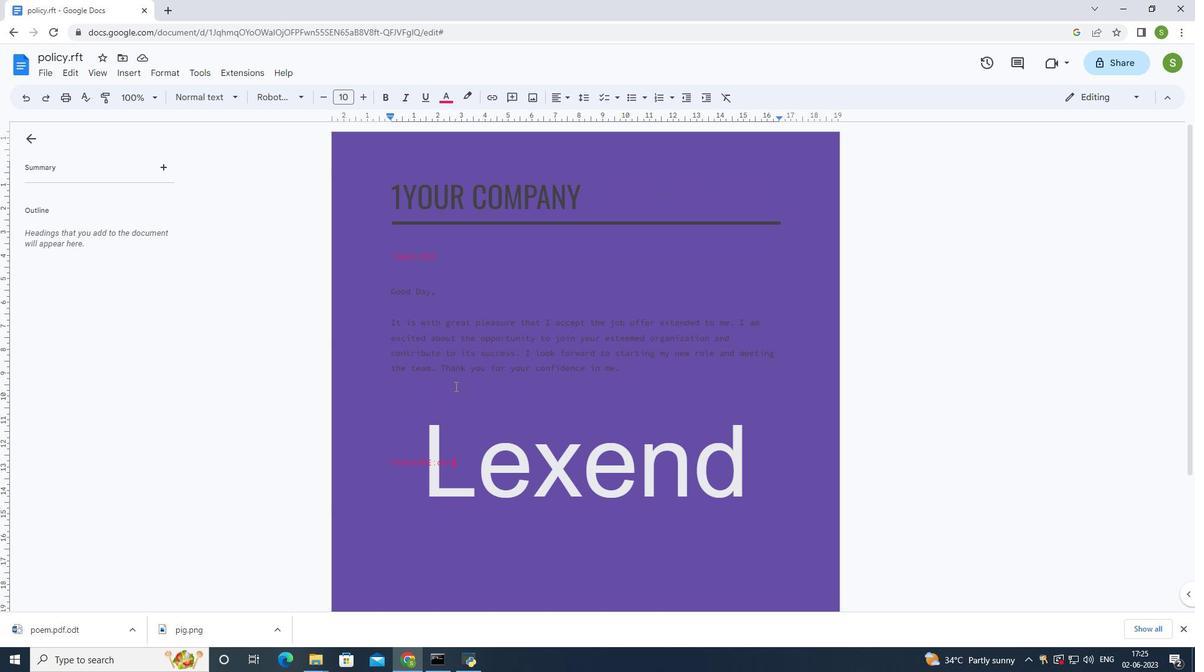 
Action: Mouse moved to (603, 187)
Screenshot: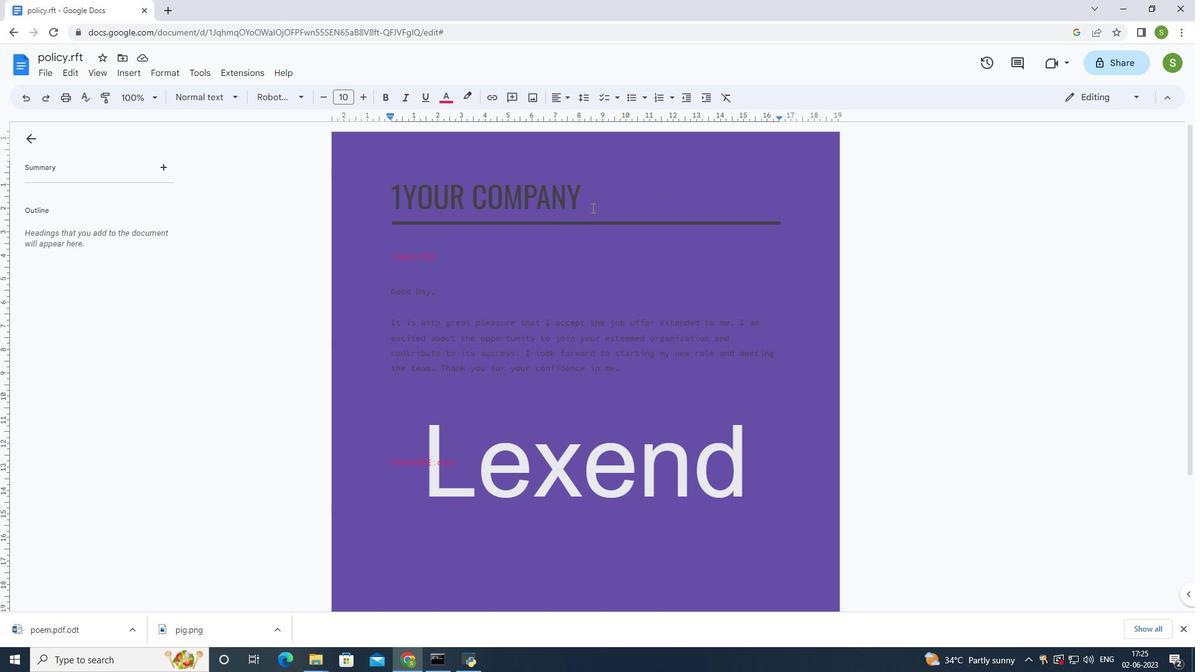 
Action: Mouse pressed left at (603, 187)
Screenshot: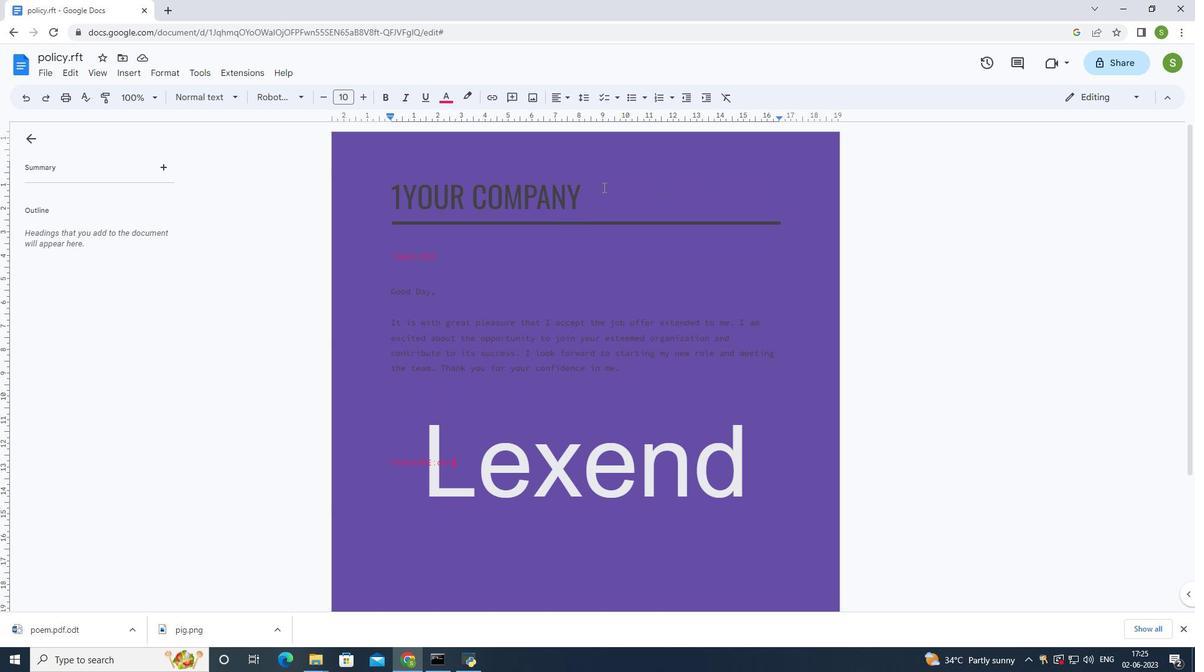 
Action: Mouse moved to (604, 190)
Screenshot: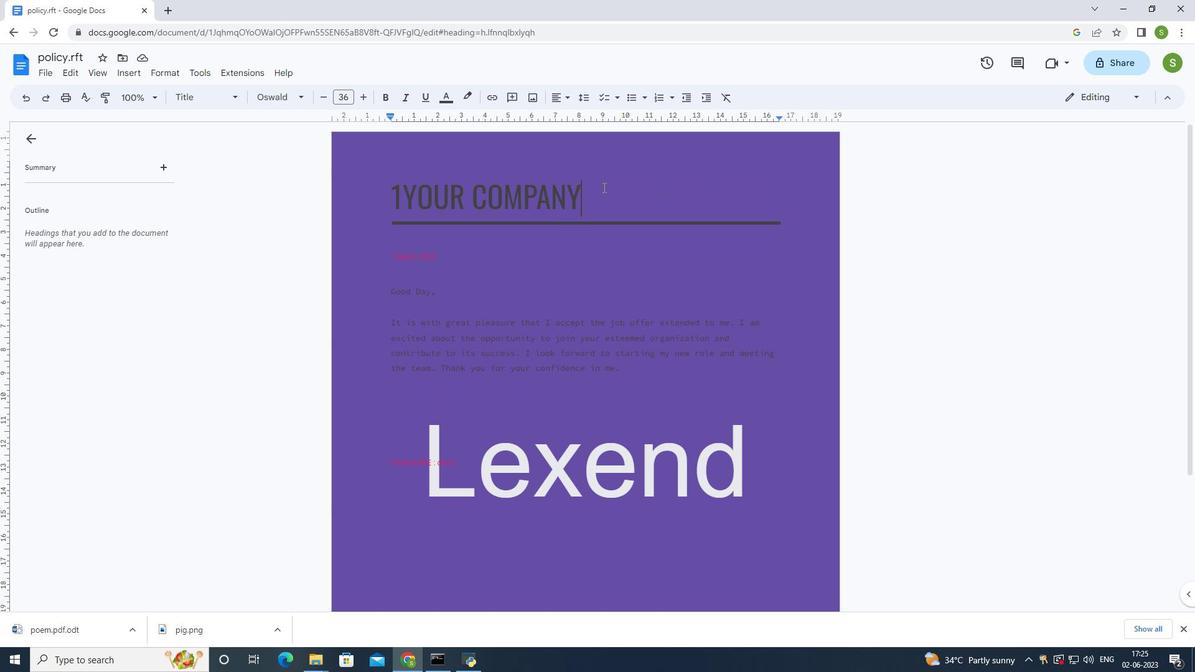 
Action: Key pressed <Key.backspace><Key.backspace><Key.backspace><Key.backspace><Key.backspace><Key.backspace><Key.backspace><Key.backspace><Key.backspace><Key.backspace><Key.backspace><Key.backspace><Key.backspace>
Screenshot: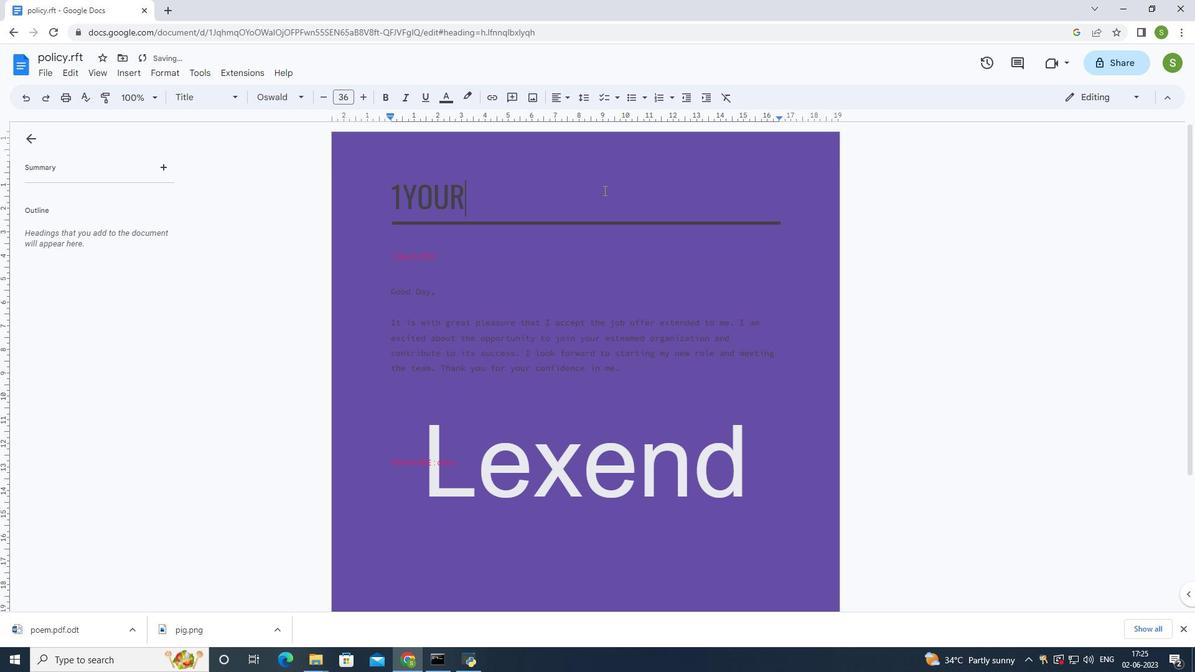 
Action: Mouse moved to (607, 190)
Screenshot: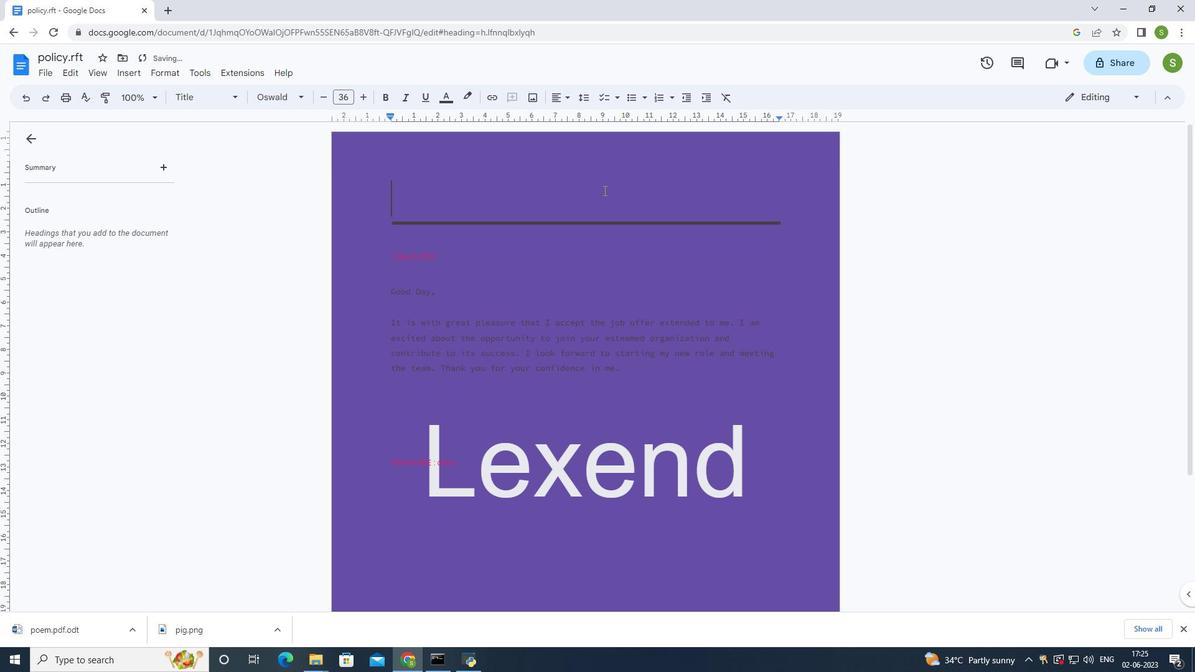 
Action: Key pressed <Key.shift>Supertech<Key.enter>
Screenshot: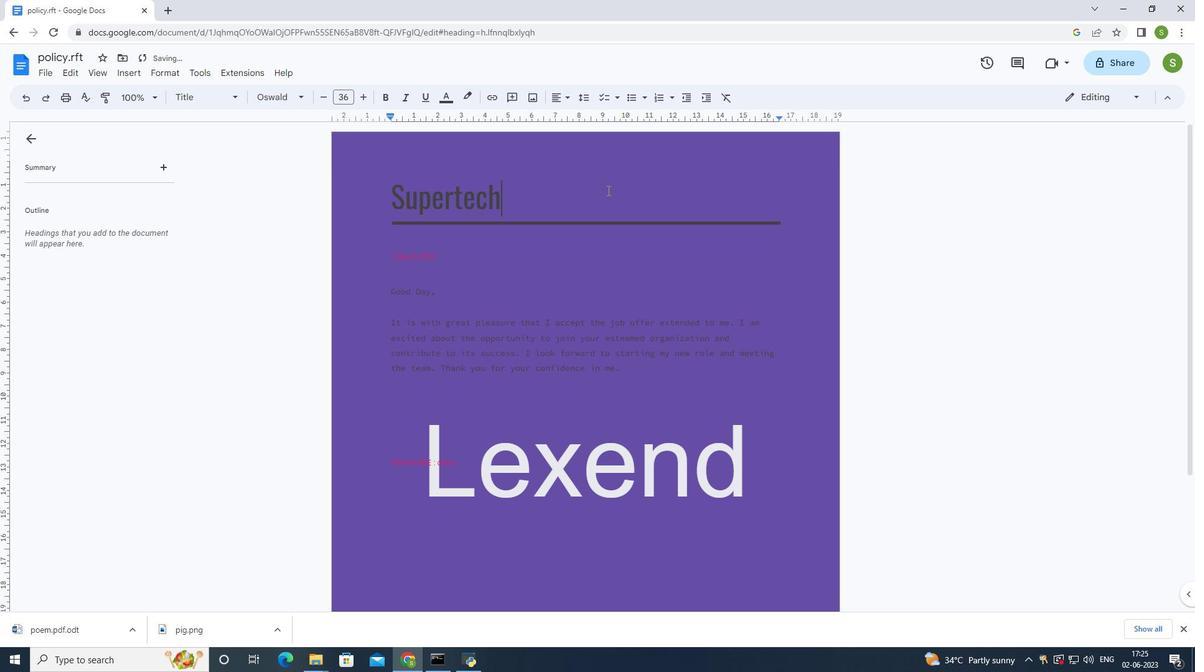 
